 Task: Plan a Masterclass to discuss business partnerships.
Action: Mouse moved to (334, 268)
Screenshot: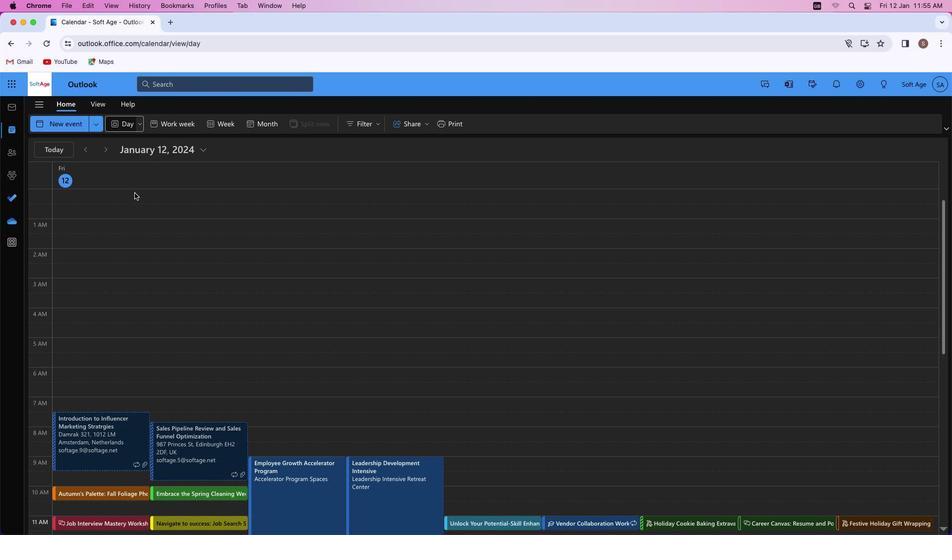 
Action: Mouse pressed left at (334, 268)
Screenshot: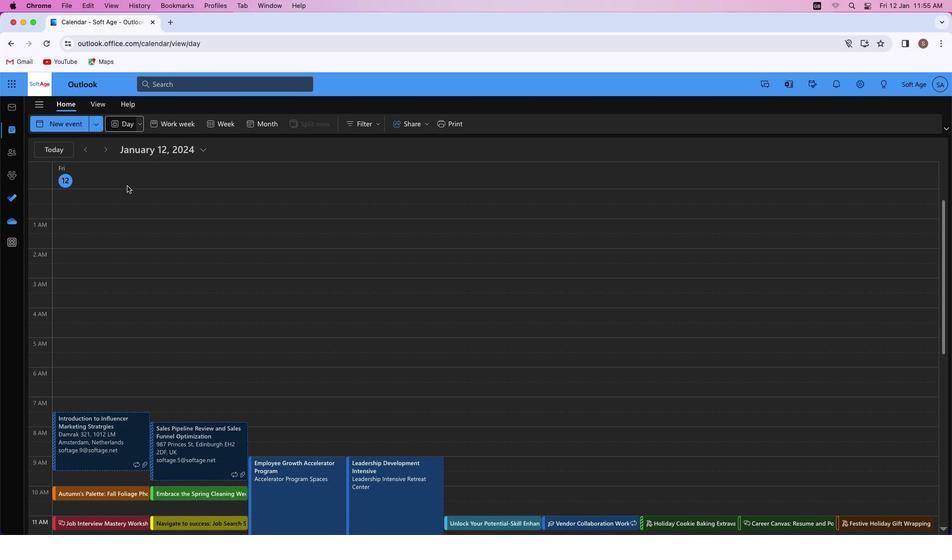 
Action: Mouse moved to (117, 126)
Screenshot: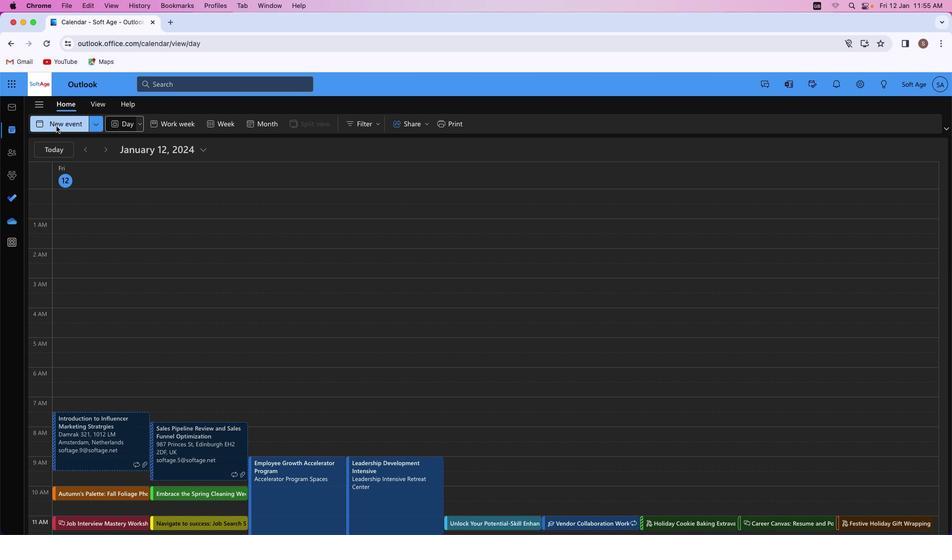 
Action: Mouse pressed left at (117, 126)
Screenshot: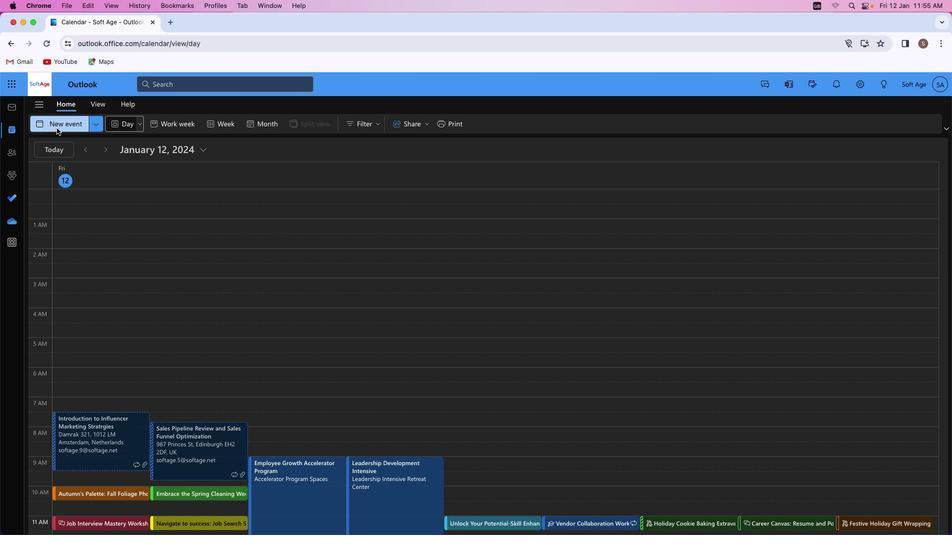 
Action: Mouse moved to (315, 186)
Screenshot: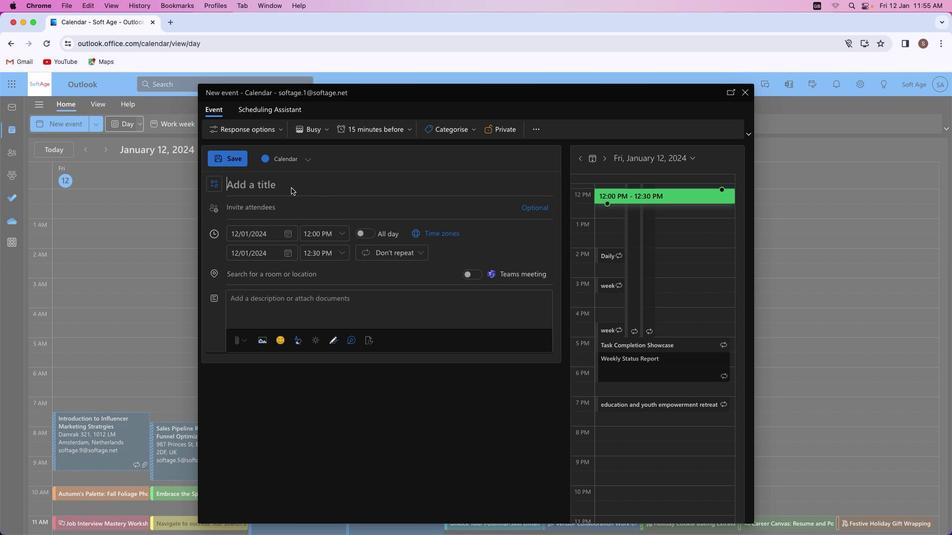 
Action: Mouse pressed left at (315, 186)
Screenshot: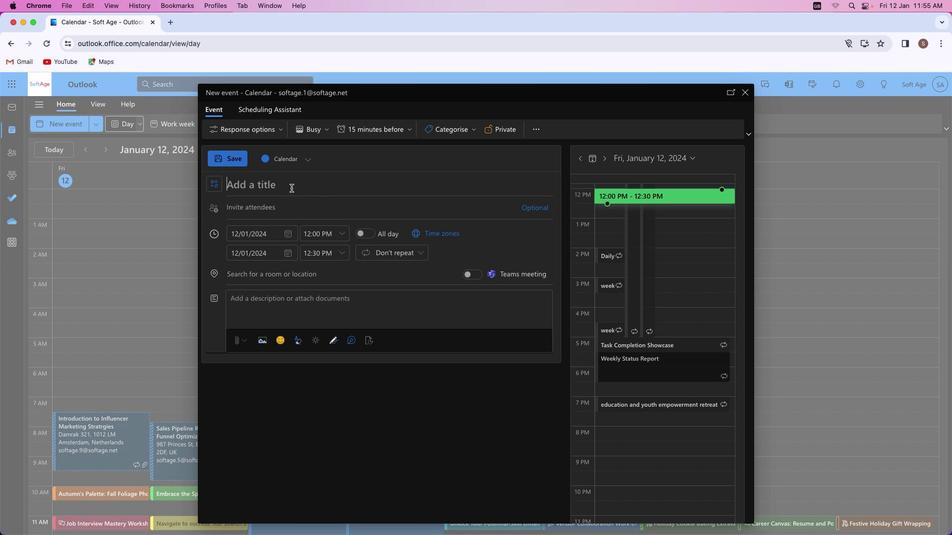 
Action: Key pressed Key.shift_r'N''a''v''i''g''a''t''i''n''g'Key.spaceKey.shift'B''u''s''i''n''e''s''s'Key.spaceKey.shift_r'P''a''r''t''n''e''r''s''j''i''p''s'Key.spaceKey.shift_r'M''a''s''t''e''r''c''l''a''s''s'
Screenshot: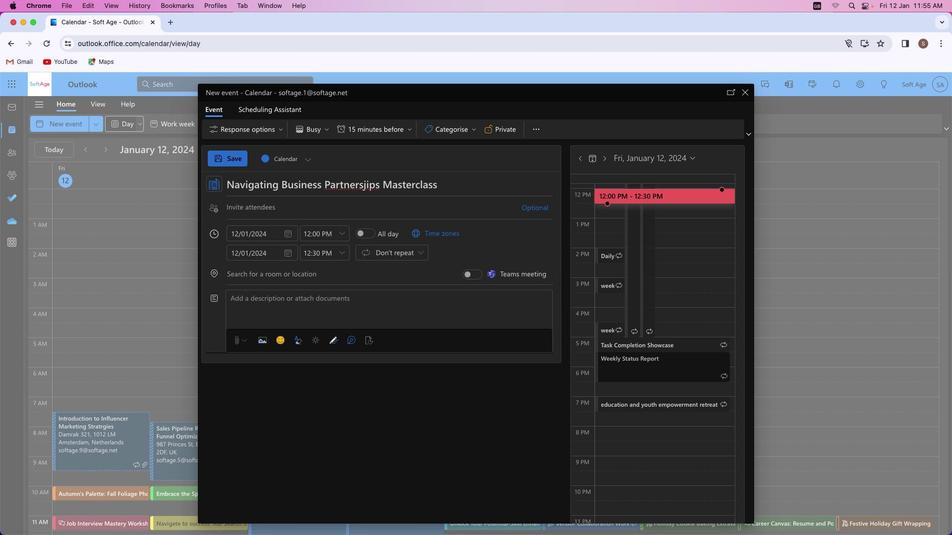 
Action: Mouse moved to (379, 184)
Screenshot: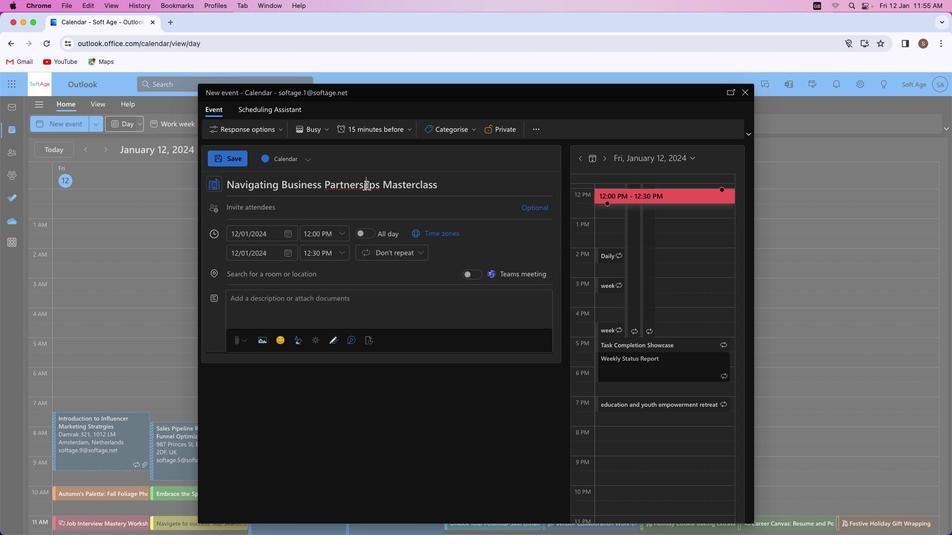 
Action: Mouse pressed left at (379, 184)
Screenshot: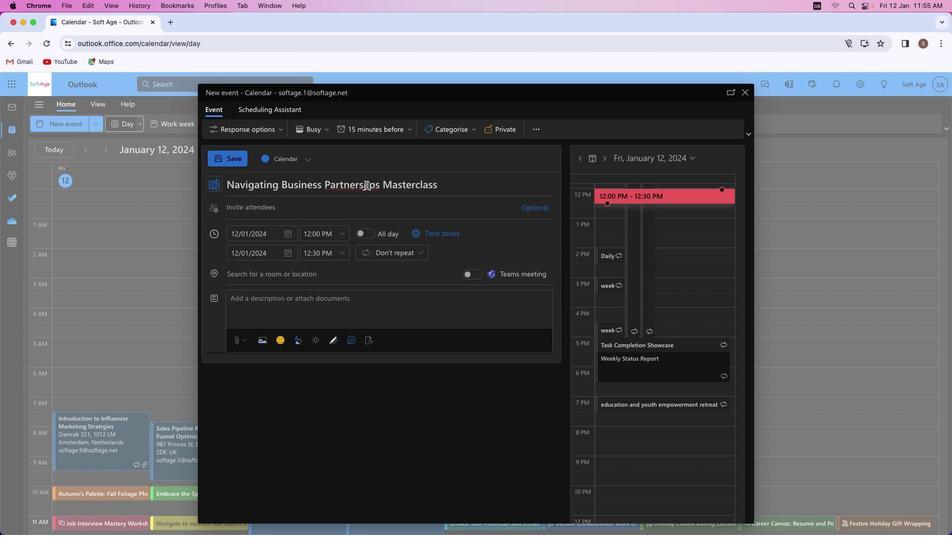 
Action: Key pressed Key.backspace'h'
Screenshot: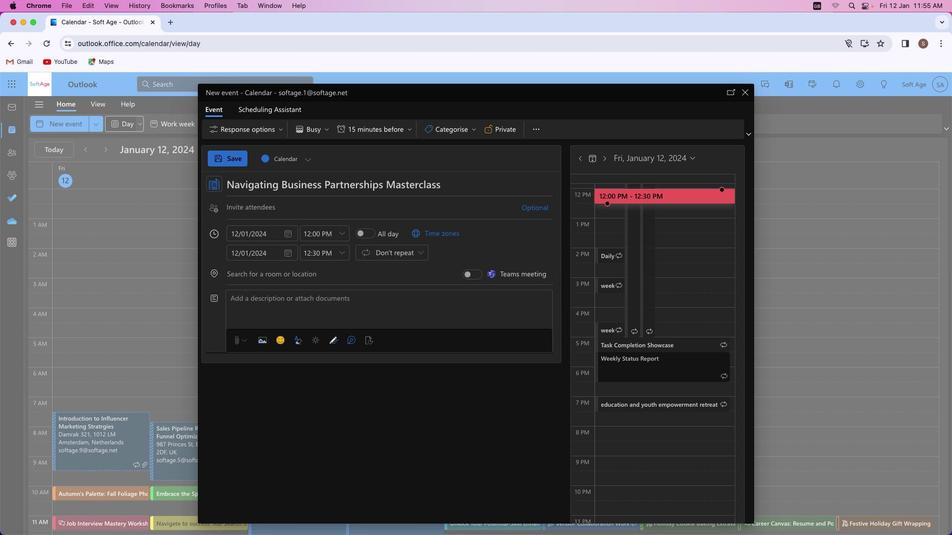 
Action: Mouse moved to (277, 201)
Screenshot: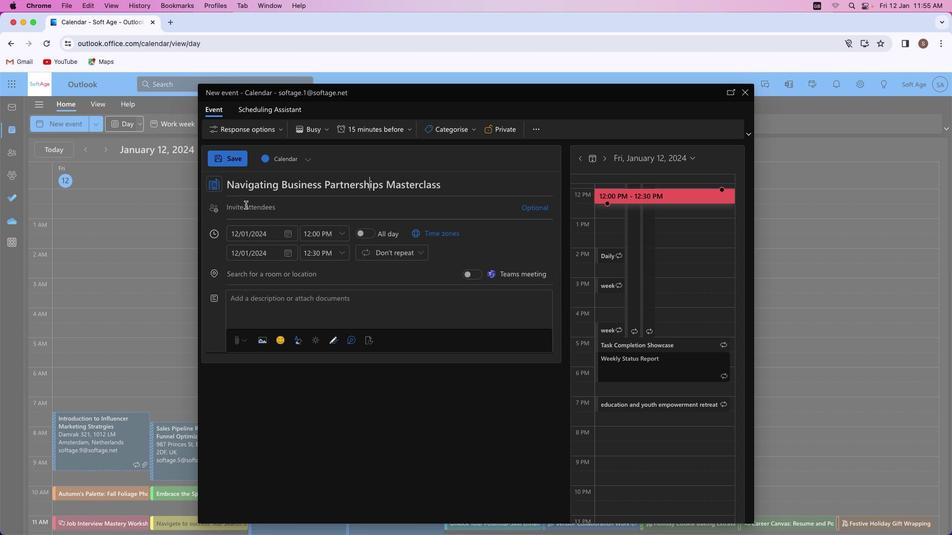
Action: Mouse pressed left at (277, 201)
Screenshot: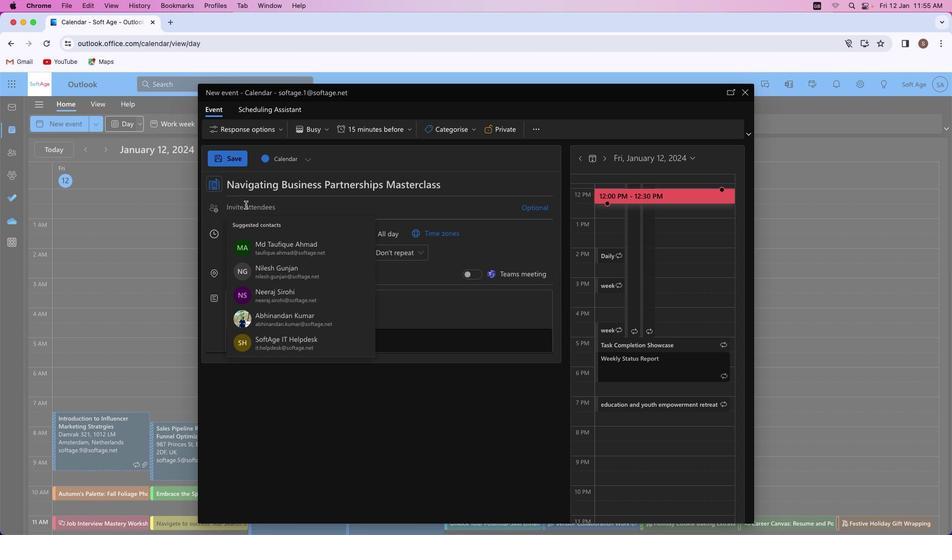 
Action: Key pressed 's''h''i''v''a''m''y''a''d''a''v''4''1'Key.shift'@''o''u''t''l''o''o''k''.''c''o''m'
Screenshot: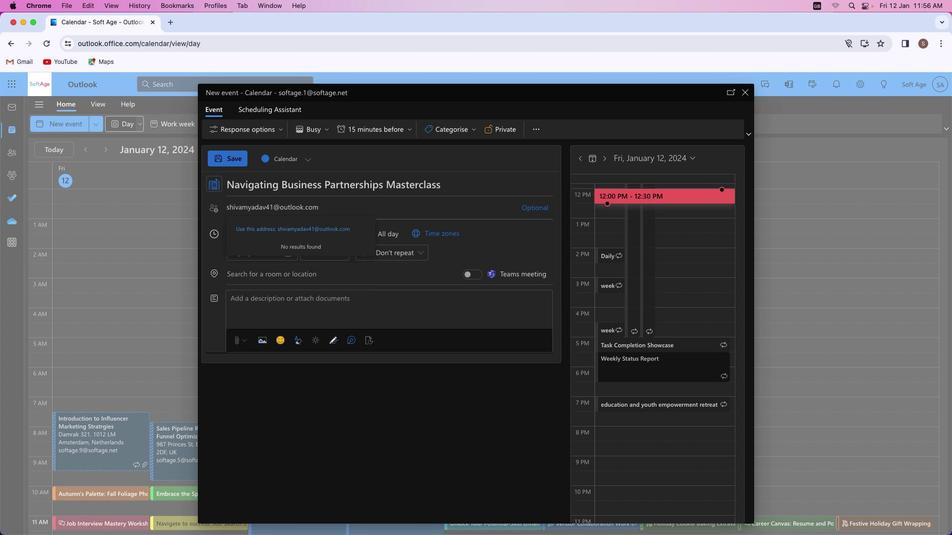 
Action: Mouse moved to (346, 224)
Screenshot: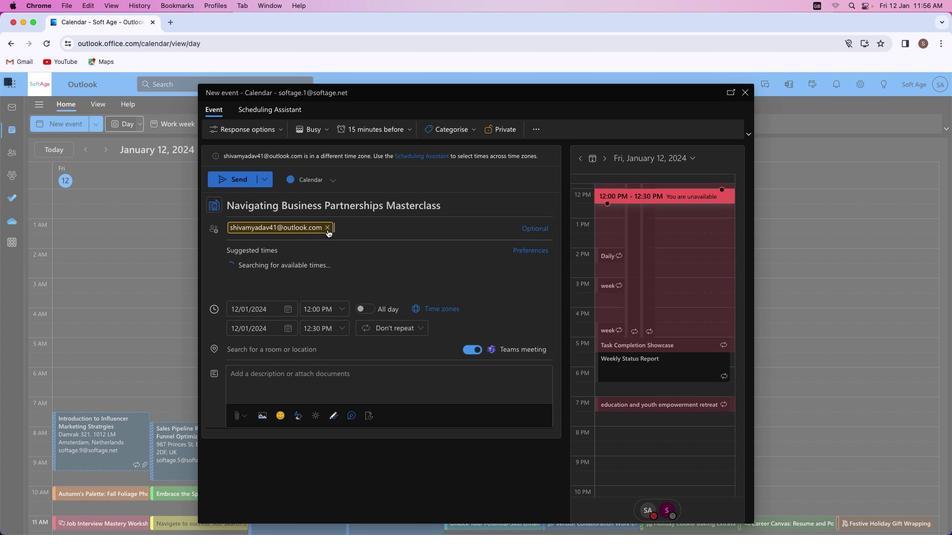 
Action: Mouse pressed left at (346, 224)
Screenshot: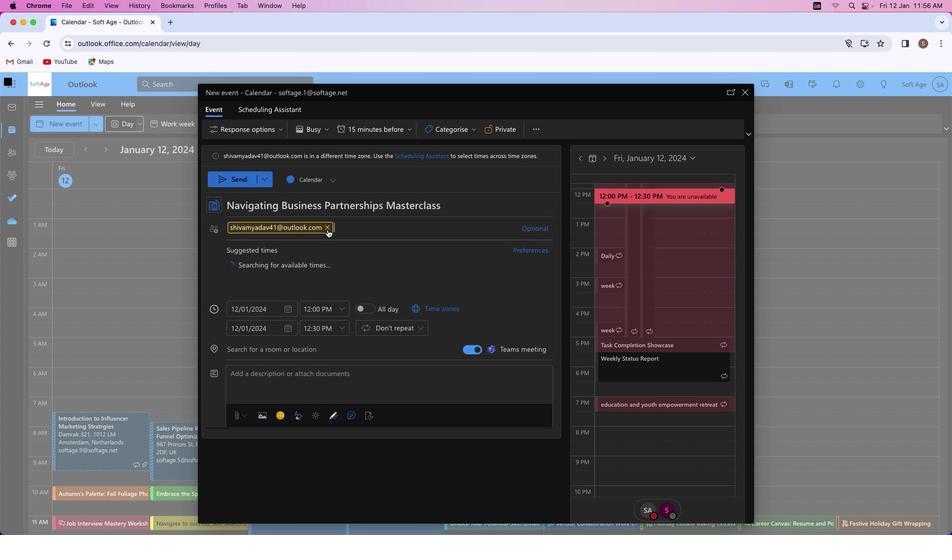 
Action: Key pressed Key.shift'A''k''a''s''h''r''a''j''p''u''t'Key.shift'@''o''u''t''l''o''o''k''.''c''o''m'
Screenshot: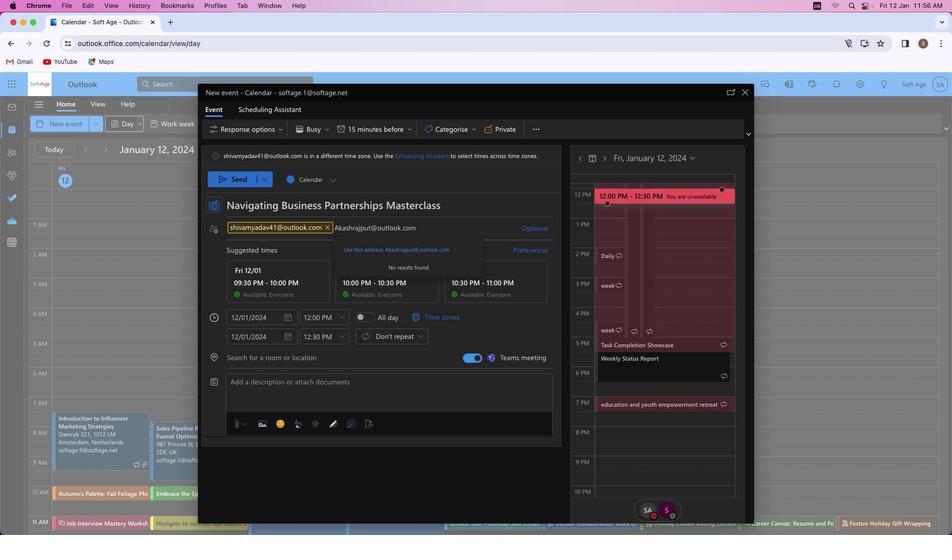 
Action: Mouse moved to (420, 240)
Screenshot: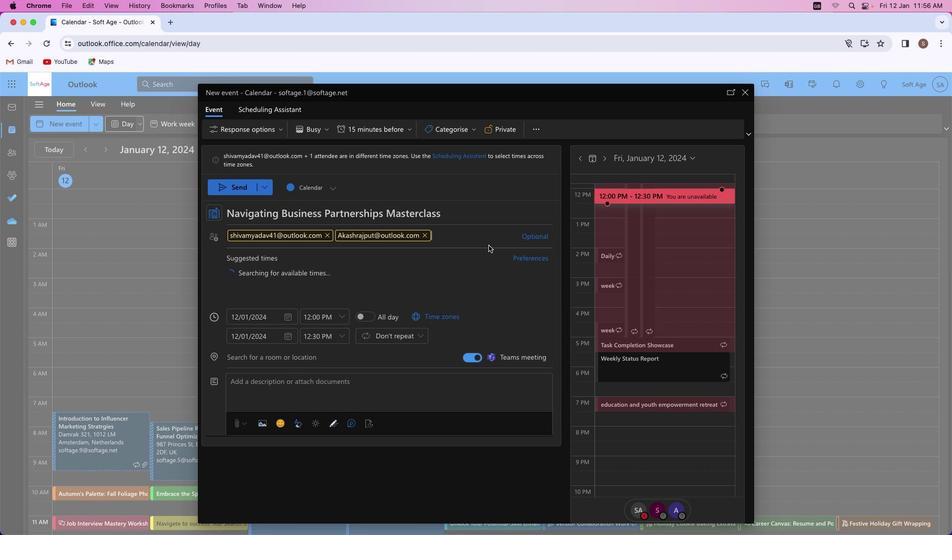 
Action: Mouse pressed left at (420, 240)
Screenshot: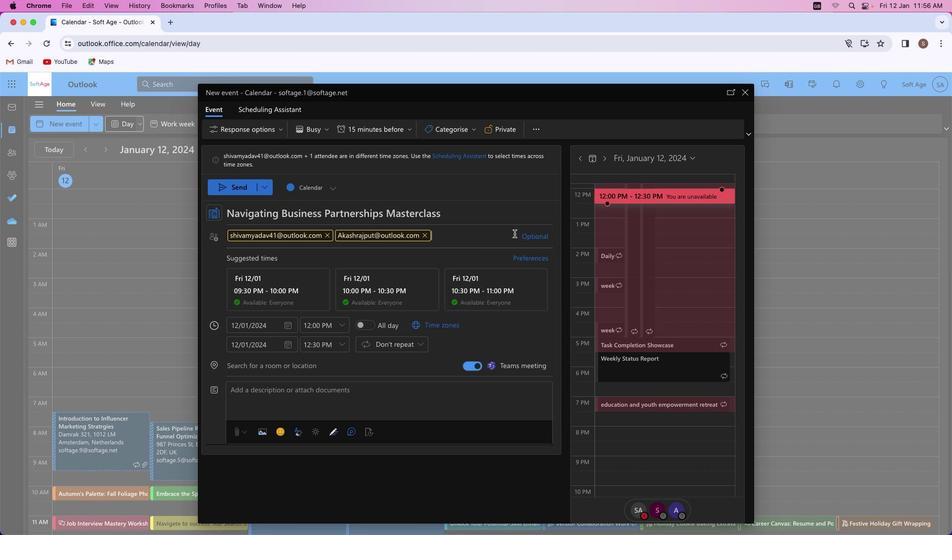 
Action: Mouse moved to (525, 228)
Screenshot: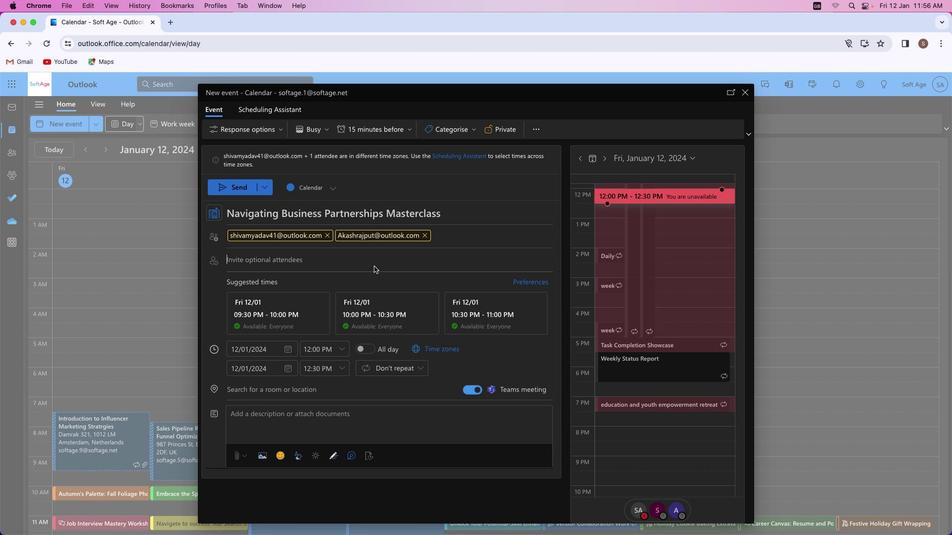 
Action: Mouse pressed left at (525, 228)
Screenshot: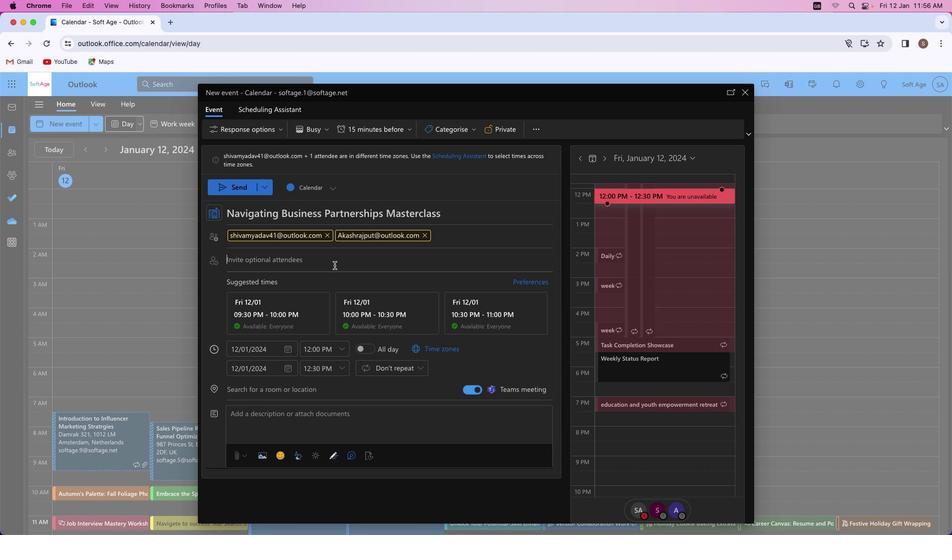 
Action: Mouse moved to (307, 256)
Screenshot: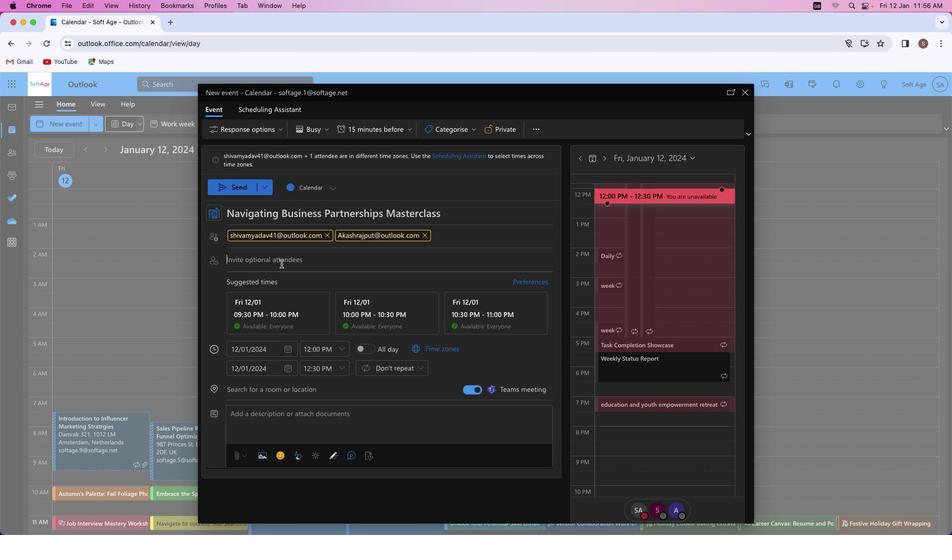 
Action: Key pressed Key.shift_r'M''u''n''e''e''s''h''k''u''m''a''r''9''7''3''2'Key.shift'@''o''u''t''l''o''o''k''.''c''o''m'
Screenshot: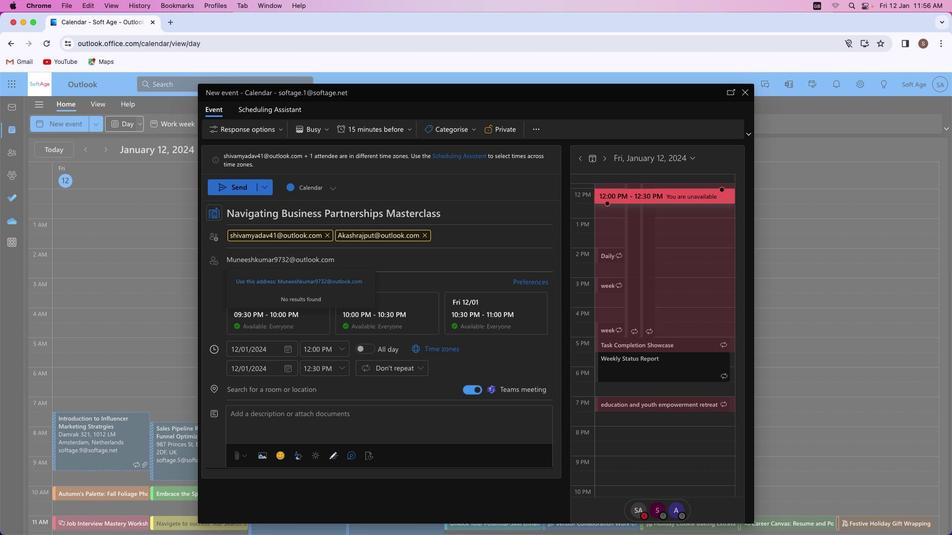 
Action: Mouse moved to (325, 272)
Screenshot: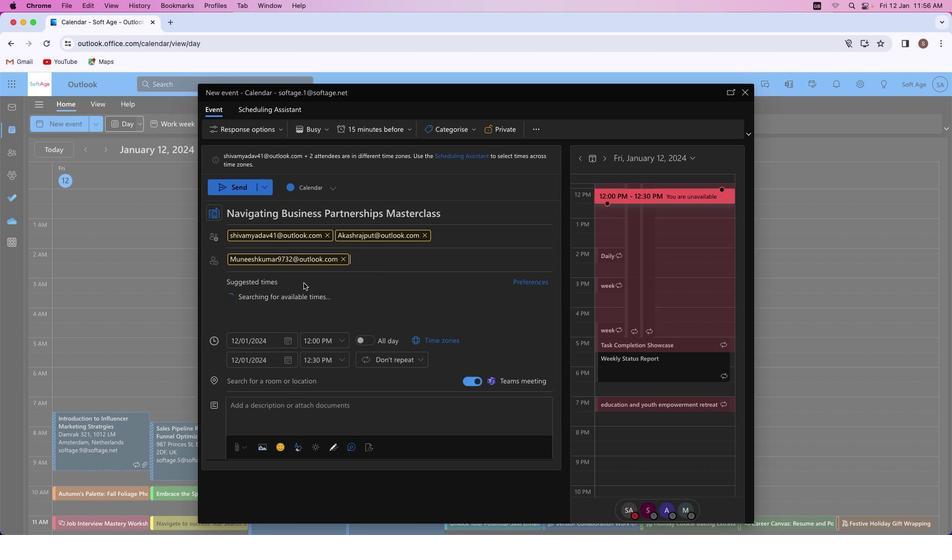 
Action: Mouse pressed left at (325, 272)
Screenshot: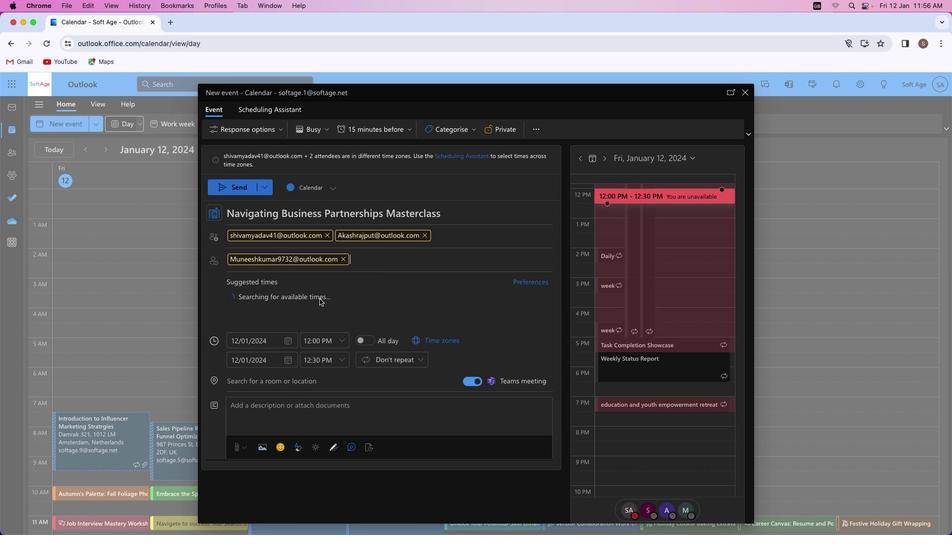 
Action: Mouse moved to (322, 371)
Screenshot: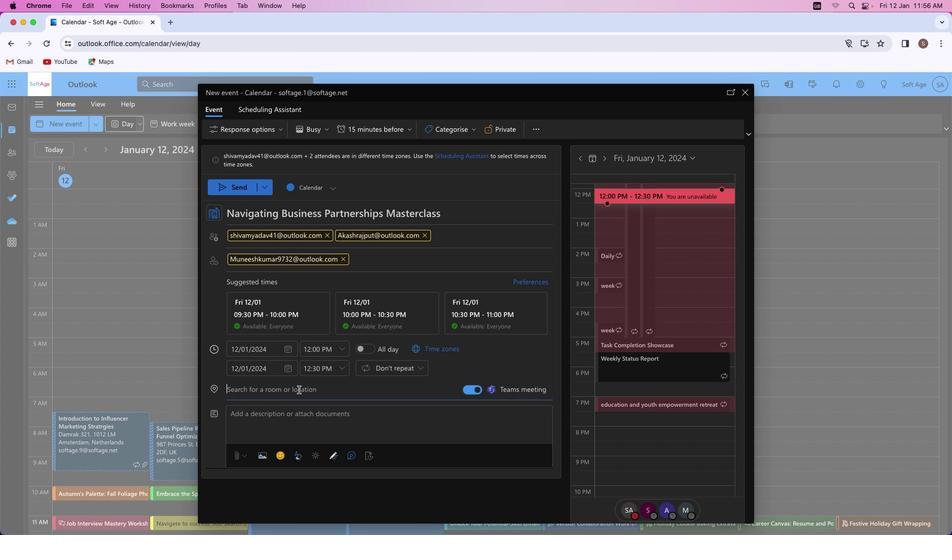
Action: Mouse pressed left at (322, 371)
Screenshot: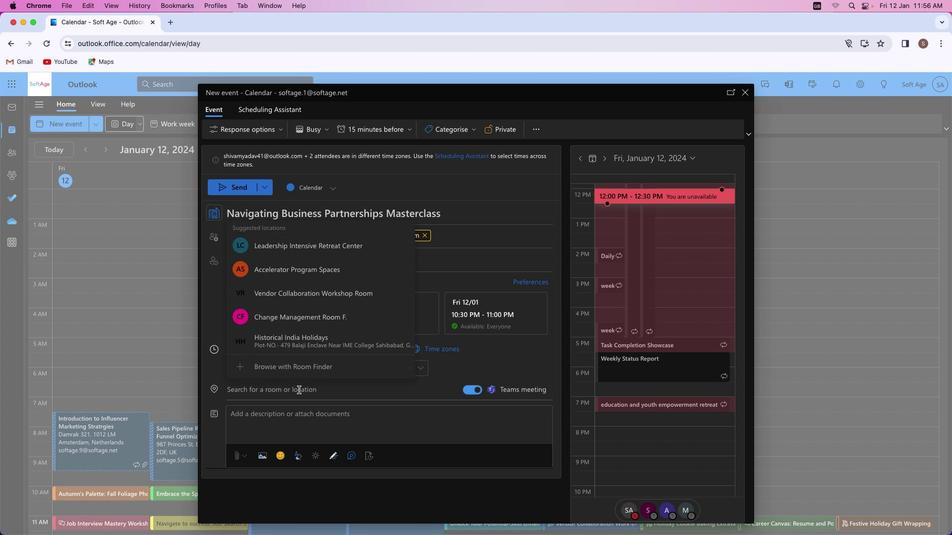
Action: Key pressed Key.shift_r'B''u''s''i''n''e''s'
Screenshot: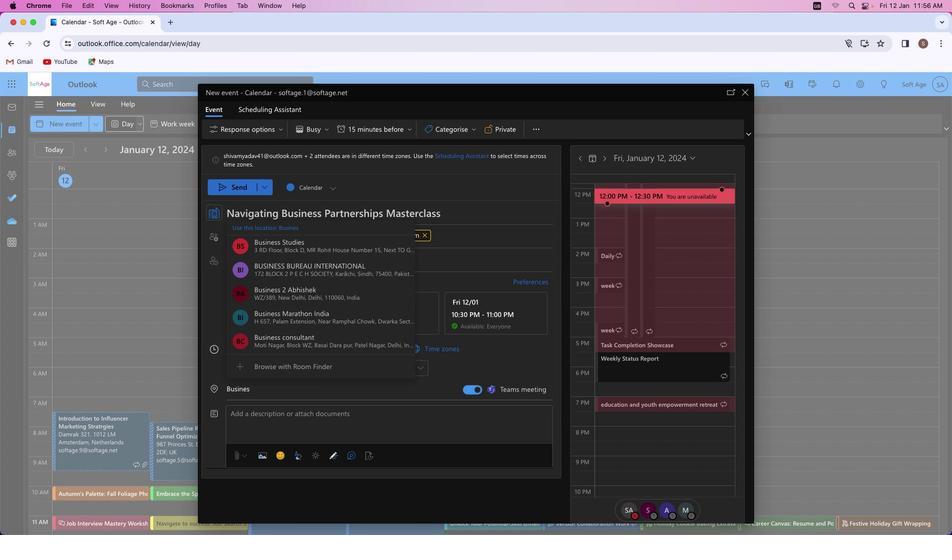 
Action: Mouse moved to (323, 282)
Screenshot: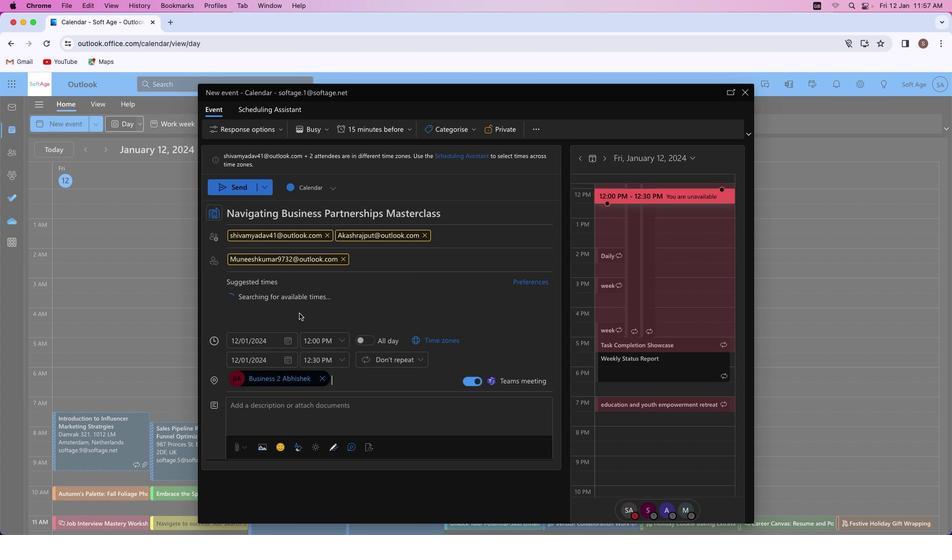 
Action: Mouse pressed left at (323, 282)
Screenshot: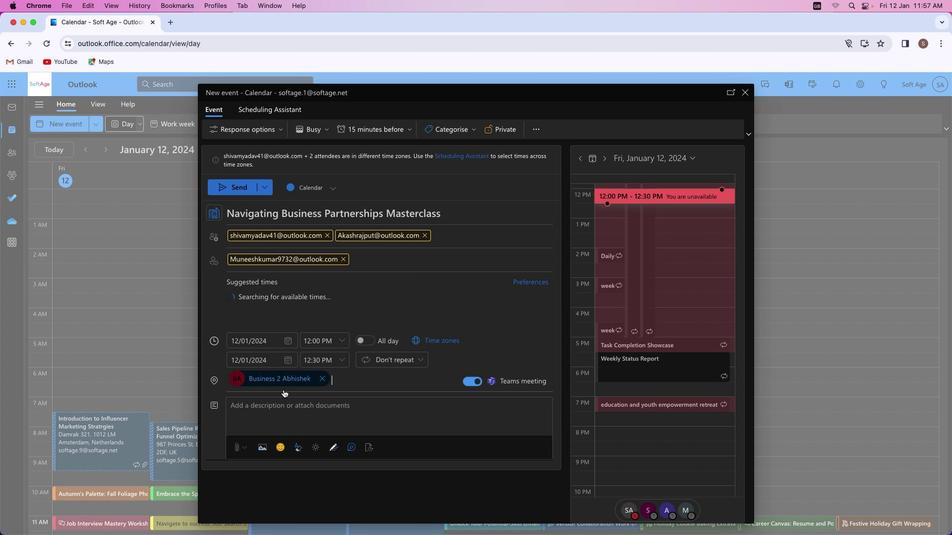 
Action: Mouse moved to (308, 394)
Screenshot: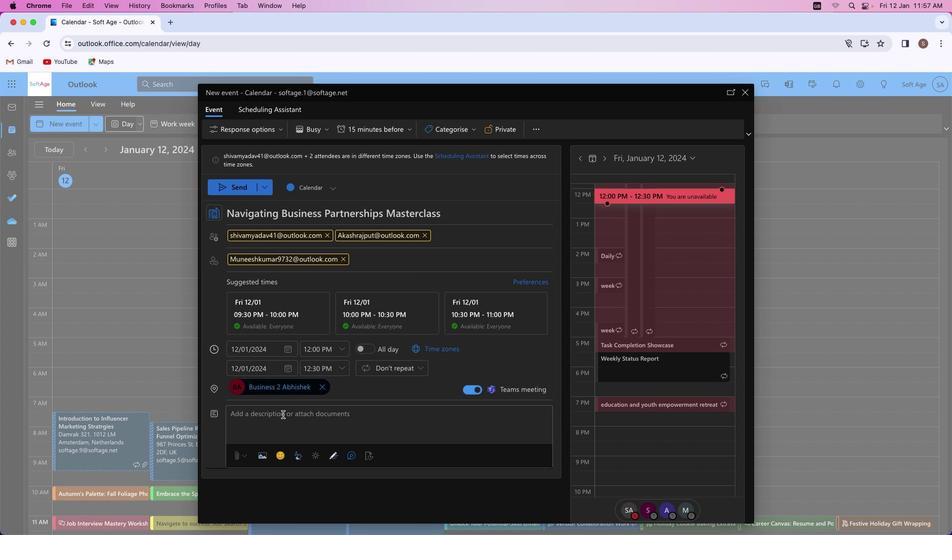 
Action: Mouse pressed left at (308, 394)
Screenshot: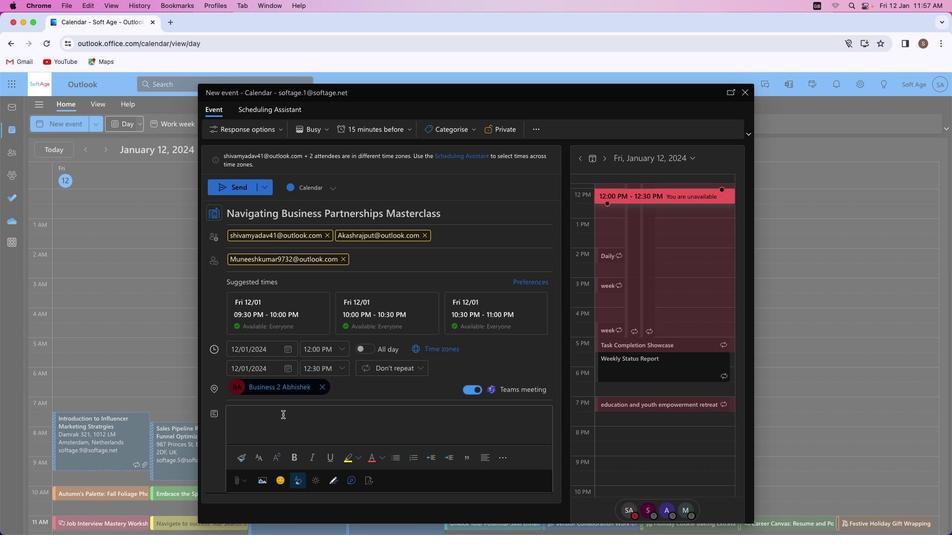 
Action: Key pressed Key.shift_r'U''n''c''o''v''e''r'Key.space't''h''e'Key.space's''e''c''e''r''e''t''s'Key.leftKey.leftKey.leftKey.leftKey.backspaceKey.rightKey.rightKey.rightKey.rightKey.space't''o'Key.space's''u''c''c''e''s''s''f''u''l'Key.space'c''o''l''l''a''b''o''r''a''t''i''o''n''s''.'Key.spaceKey.shift_r'J''o''i''n'Key.space'o''u''r'Key.space'm''a''s''t''e''r''c''l''a''s''s'Key.space'o''n'Key.space'b''u''s''i''n''e''s''s'Key.space'p''a''r''n'Key.left't'Key.right'e''r''s''h''i''p''s'Key.space't''o'Key.space'l''e''a''r''n'Key.space's''t''r''a''t''e''g''i''e''s'','Key.space'n''e''g''o''t''i''a''t''i''o''n'Key.space's''k''i''l''l''s'','Key.space'a''n''d'Key.space'b''e''s''t'Key.space'p''r''a''c''t''i''c''e''s'Key.space'f''o''r'Key.space'f''o''s''t''e''r''i''n''g'Key.space'm''u''t''u''a''l''l''y'Key.space'b''e''n''e''f''i''c''i''a''l'Key.space'a''l''l''i''a''n''c''e''s''.'
Screenshot: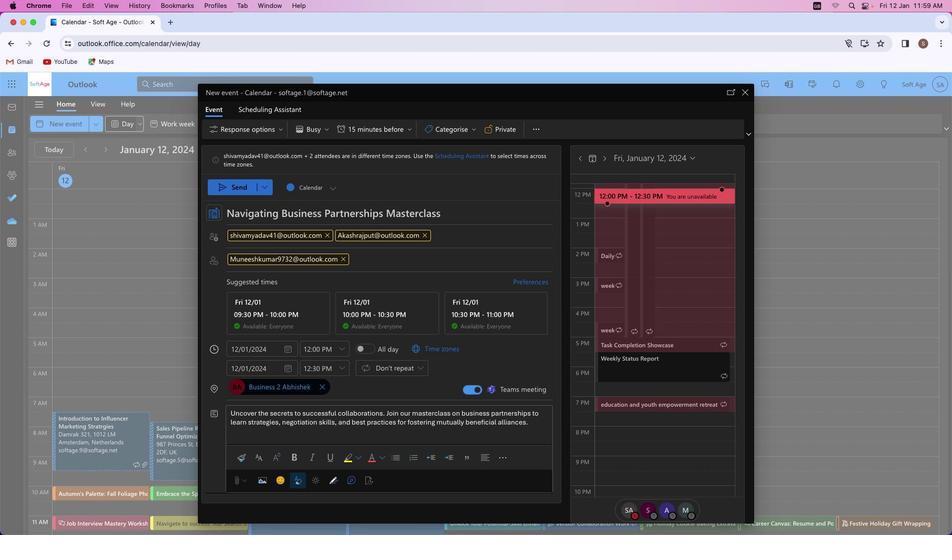 
Action: Mouse moved to (519, 391)
Screenshot: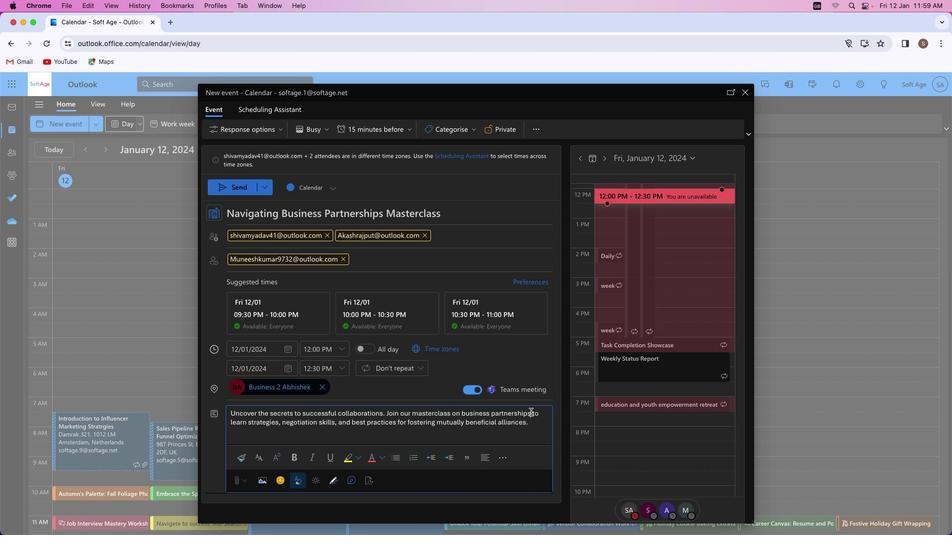
Action: Mouse pressed left at (519, 391)
Screenshot: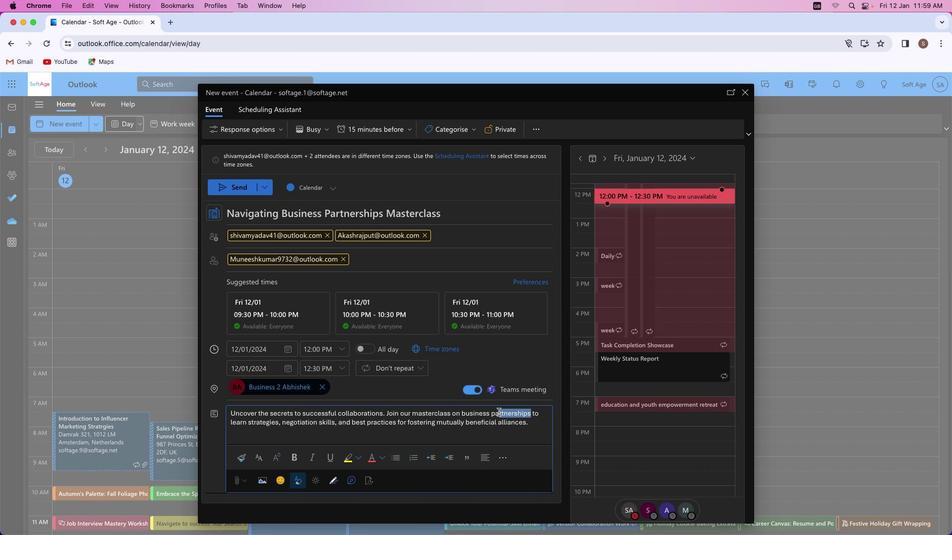 
Action: Mouse moved to (505, 373)
Screenshot: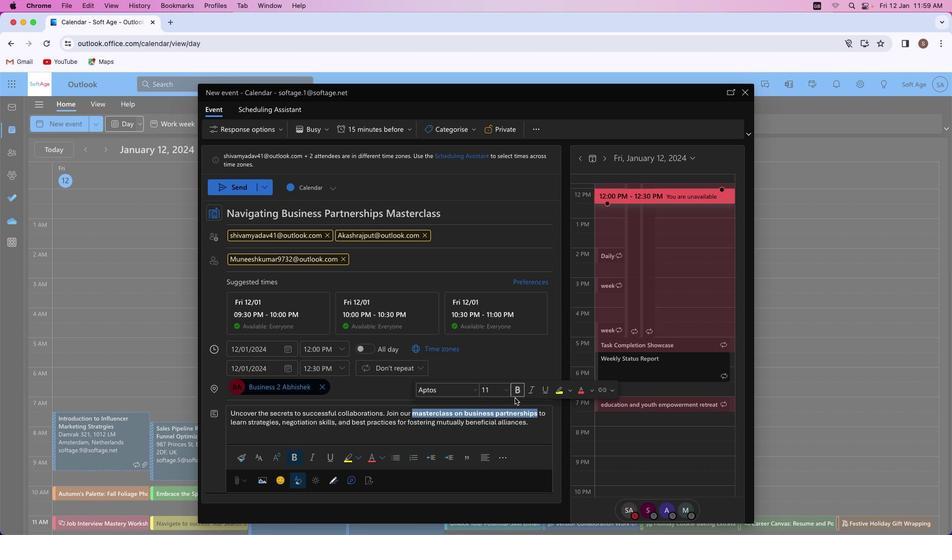 
Action: Mouse pressed left at (505, 373)
Screenshot: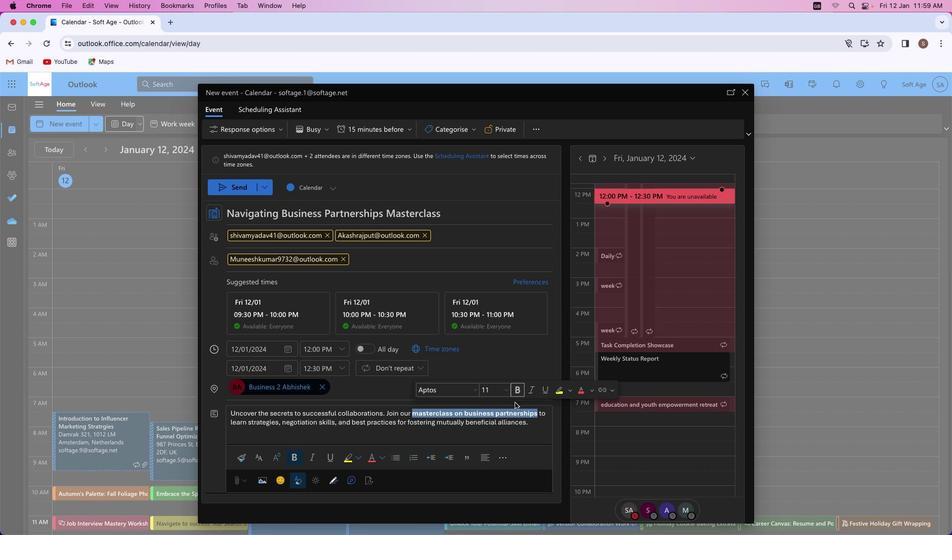 
Action: Mouse moved to (519, 404)
Screenshot: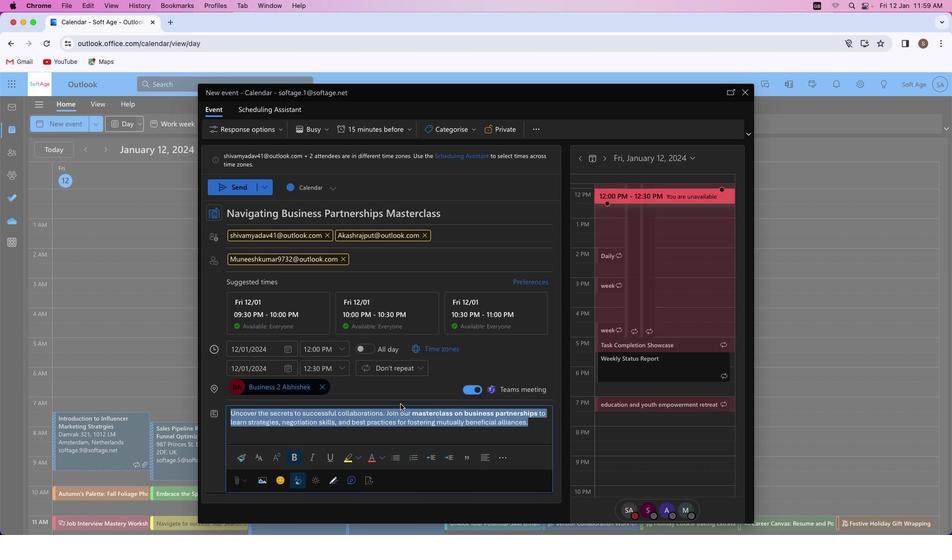 
Action: Mouse pressed left at (519, 404)
Screenshot: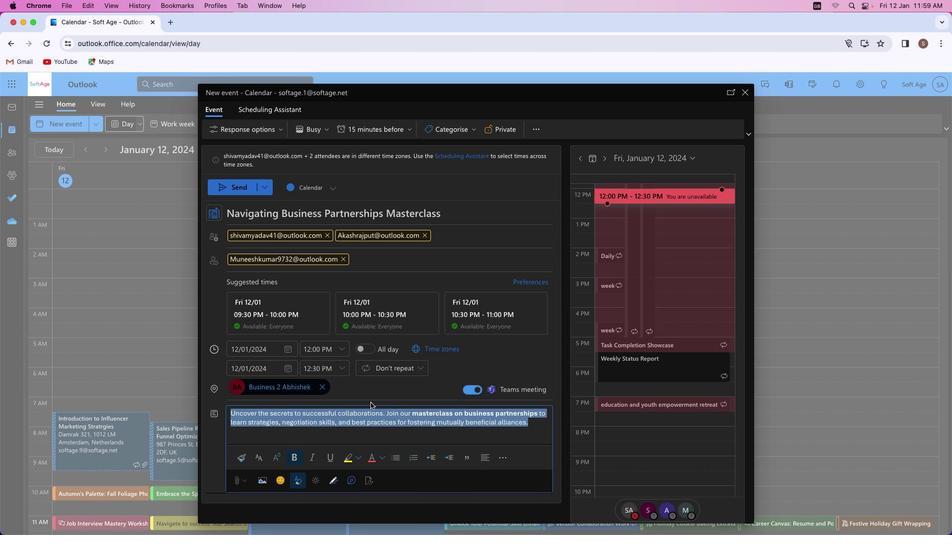 
Action: Mouse moved to (288, 434)
Screenshot: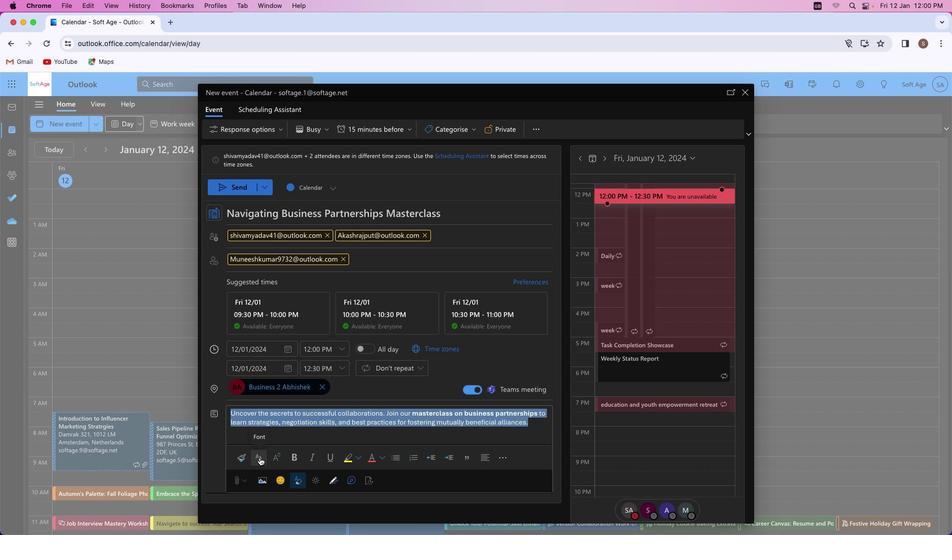 
Action: Mouse pressed left at (288, 434)
Screenshot: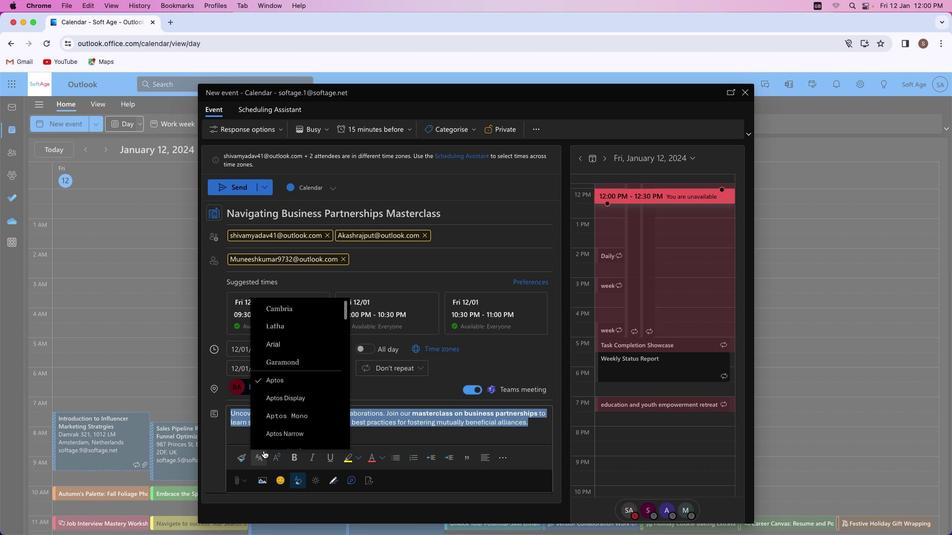 
Action: Mouse moved to (293, 405)
Screenshot: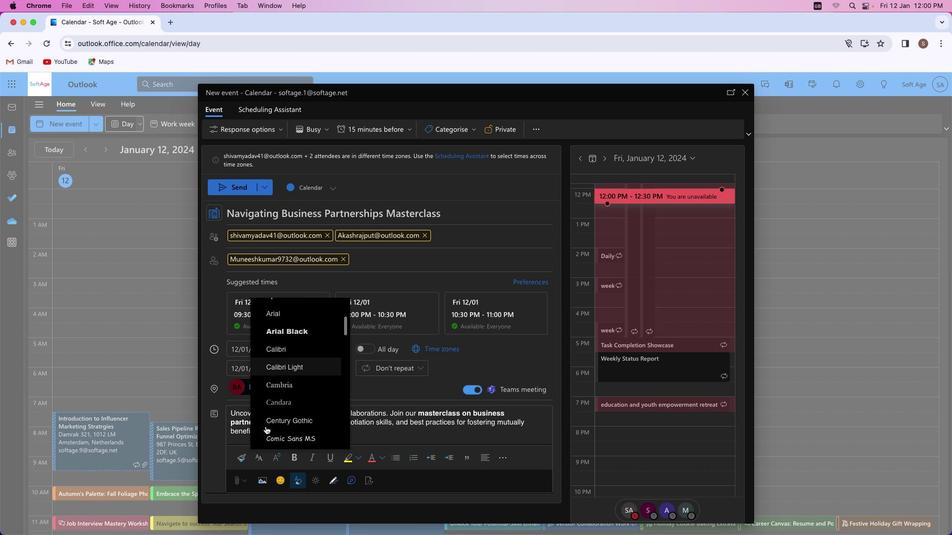 
Action: Mouse scrolled (293, 405) with delta (68, 12)
Screenshot: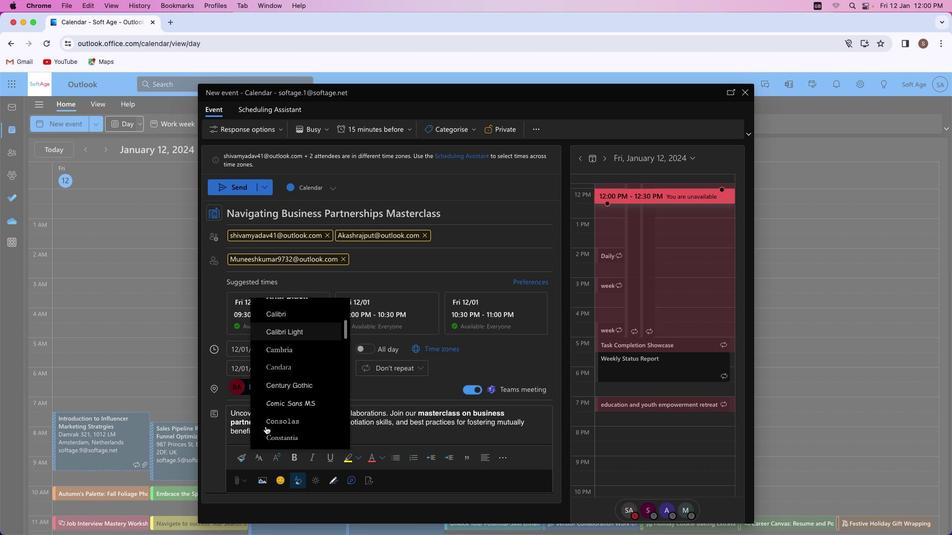 
Action: Mouse scrolled (293, 405) with delta (68, 12)
Screenshot: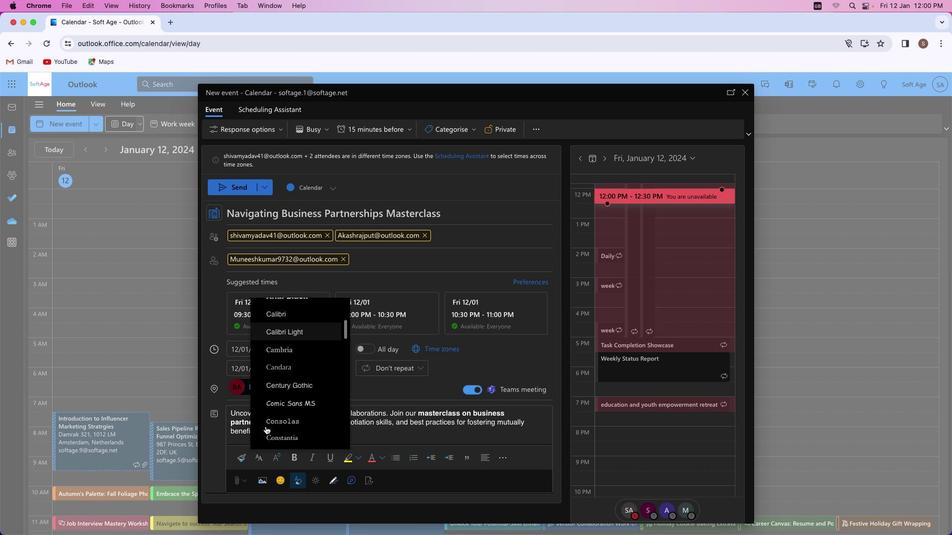 
Action: Mouse scrolled (293, 405) with delta (68, 12)
Screenshot: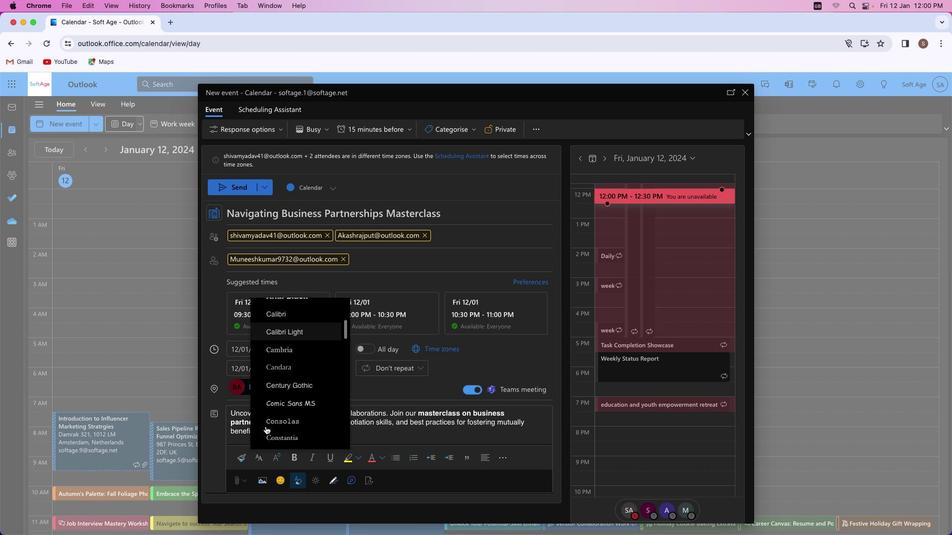 
Action: Mouse scrolled (293, 405) with delta (68, 12)
Screenshot: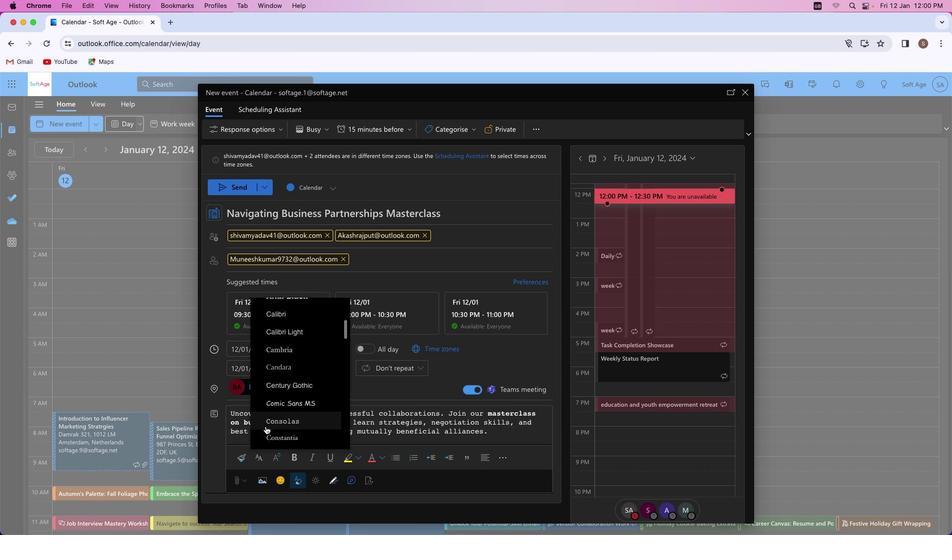 
Action: Mouse scrolled (293, 405) with delta (68, 12)
Screenshot: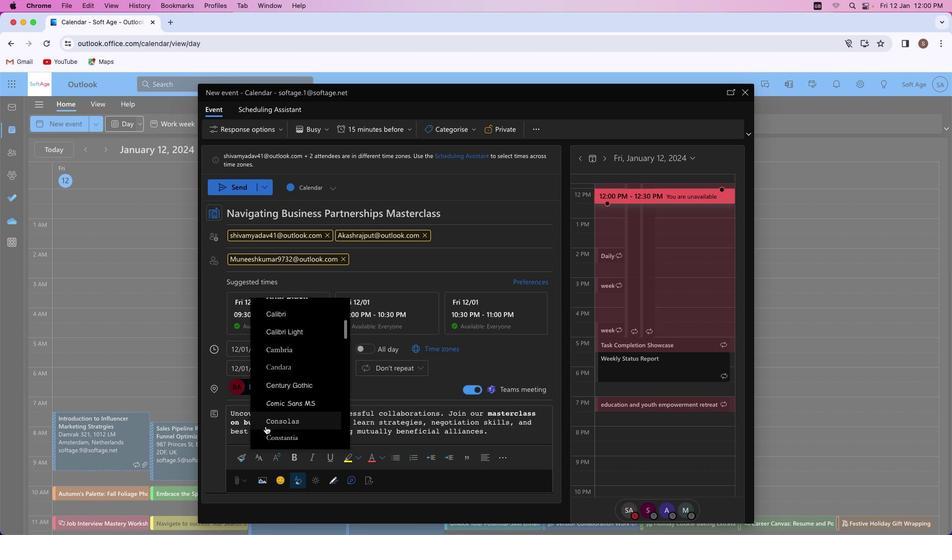 
Action: Mouse scrolled (293, 405) with delta (68, 12)
Screenshot: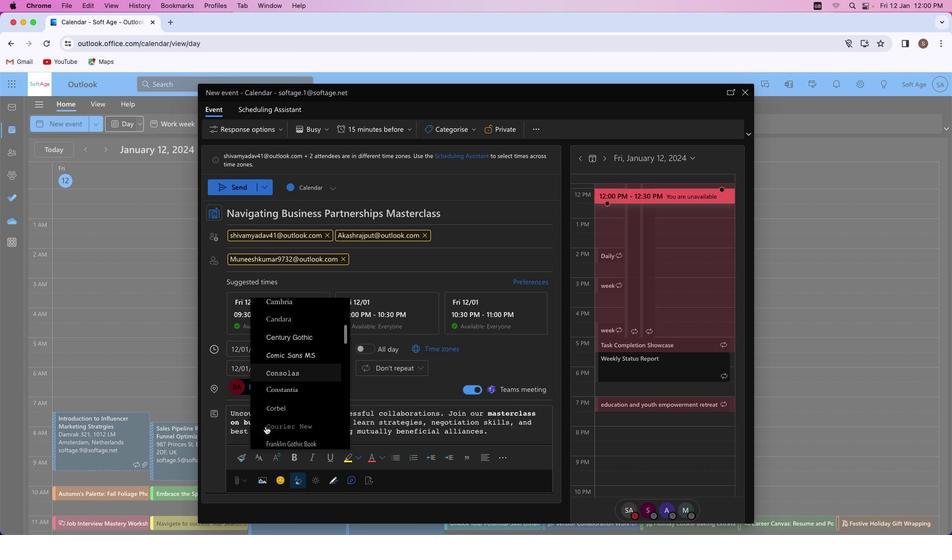
Action: Mouse scrolled (293, 405) with delta (68, 12)
Screenshot: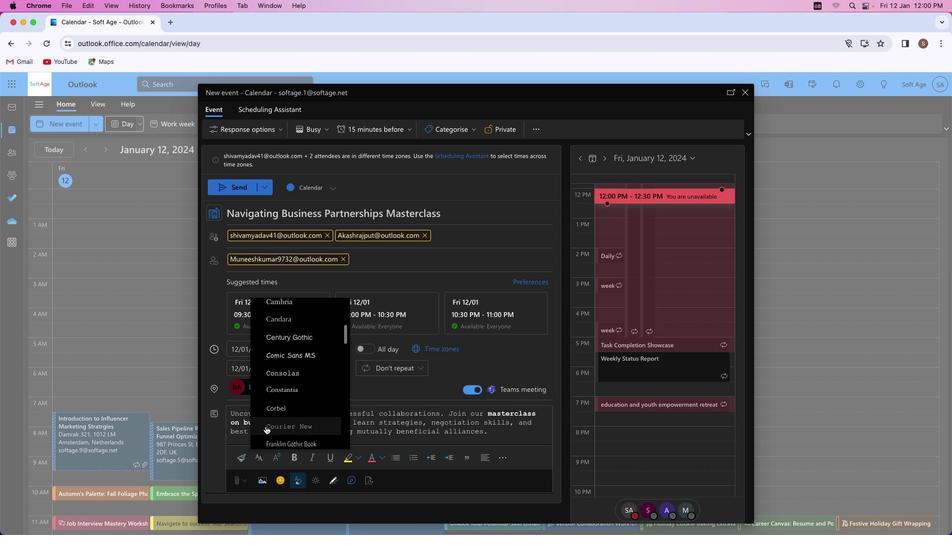 
Action: Mouse scrolled (293, 405) with delta (68, 12)
Screenshot: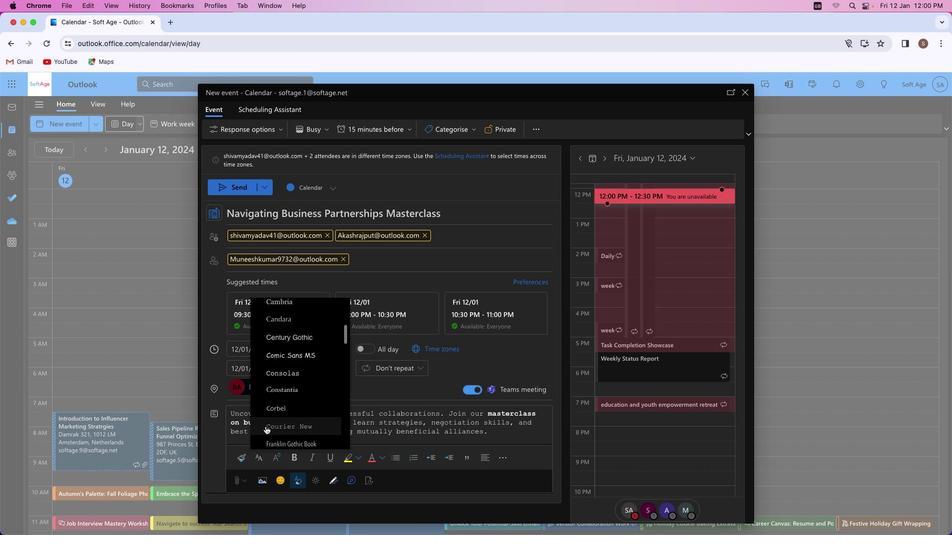 
Action: Mouse scrolled (293, 405) with delta (68, 12)
Screenshot: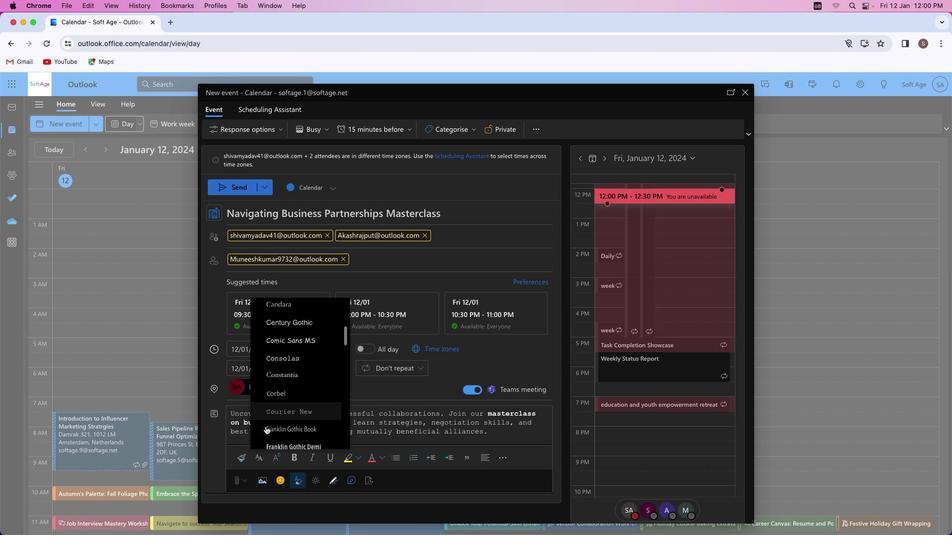 
Action: Mouse scrolled (293, 405) with delta (68, 12)
Screenshot: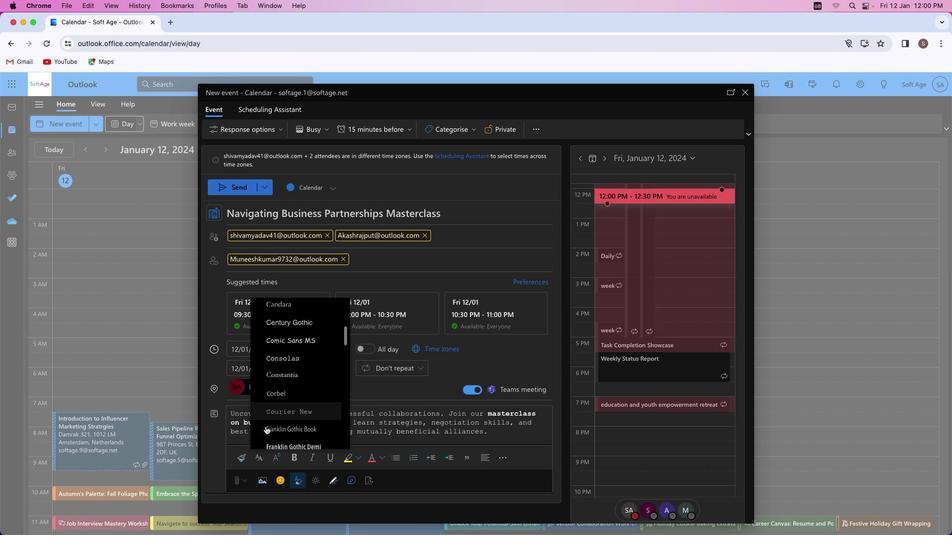 
Action: Mouse scrolled (293, 405) with delta (68, 12)
Screenshot: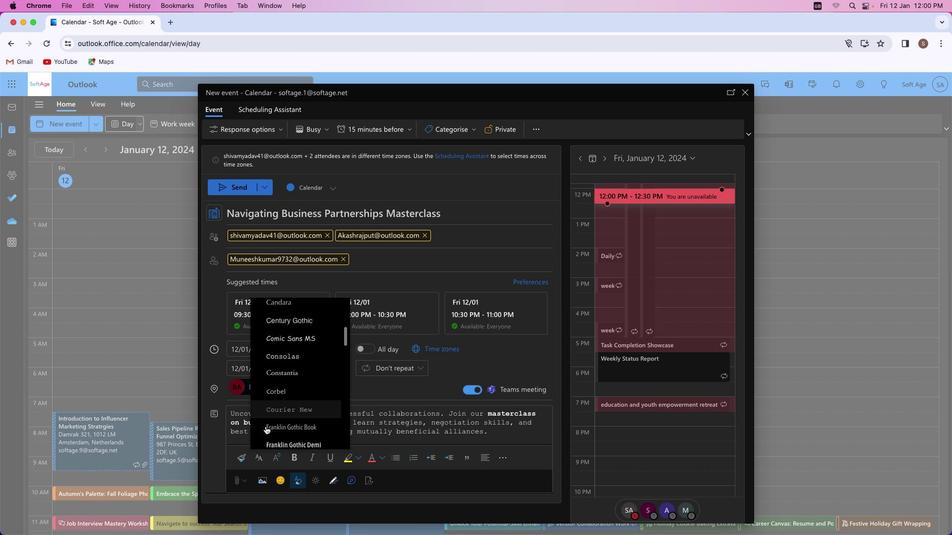 
Action: Mouse scrolled (293, 405) with delta (68, 12)
Screenshot: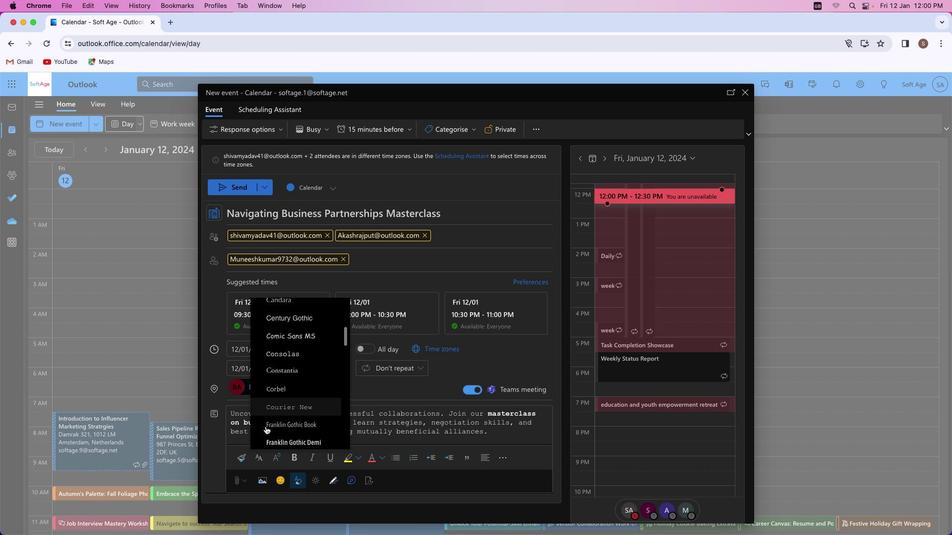 
Action: Mouse scrolled (293, 405) with delta (68, 12)
Screenshot: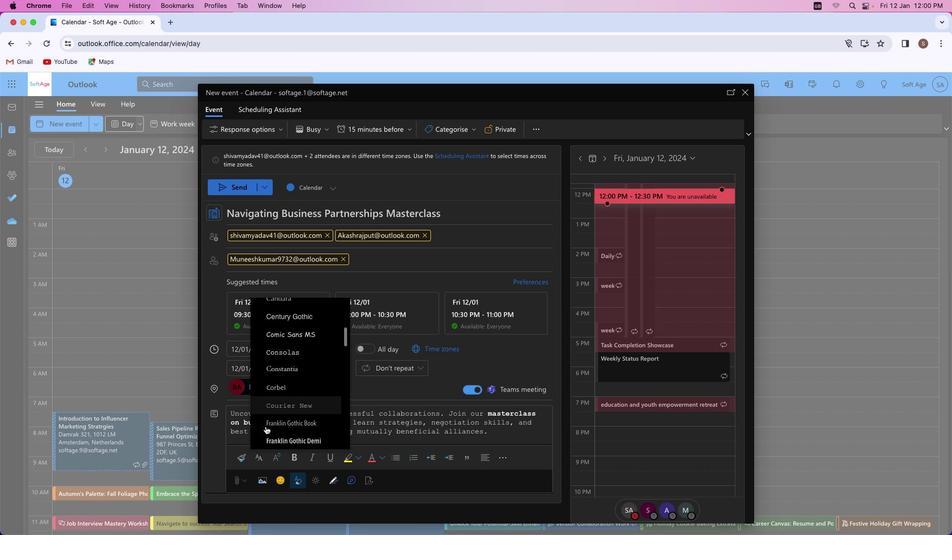 
Action: Mouse scrolled (293, 405) with delta (68, 12)
Screenshot: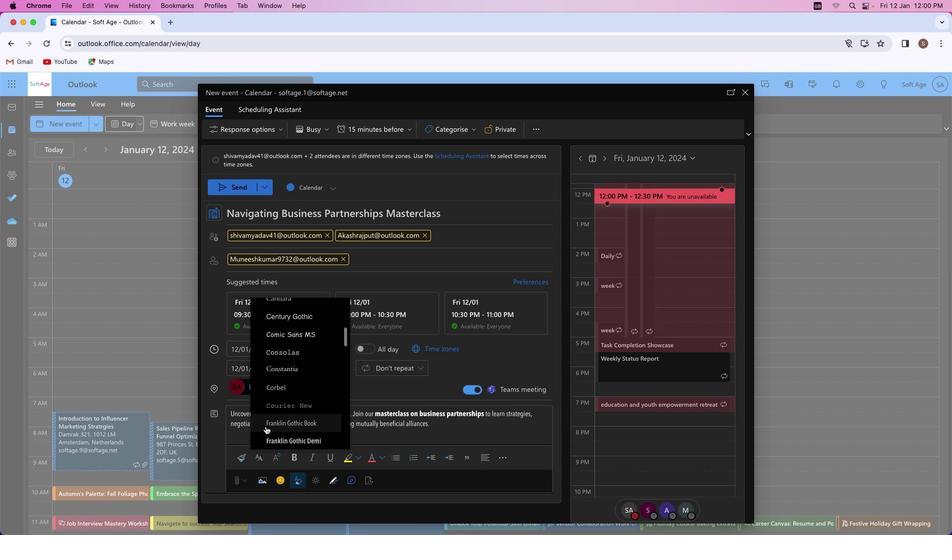 
Action: Mouse scrolled (293, 405) with delta (68, 12)
Screenshot: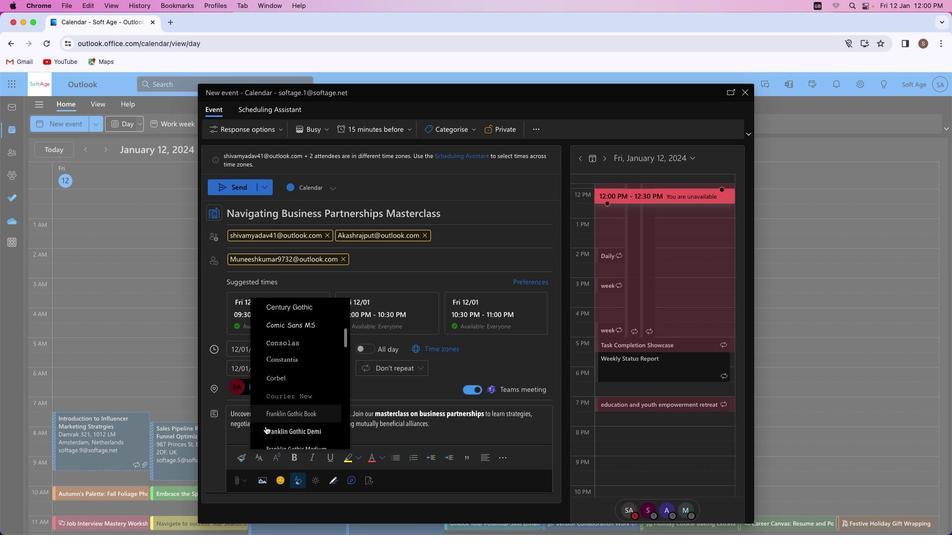 
Action: Mouse scrolled (293, 405) with delta (68, 12)
Screenshot: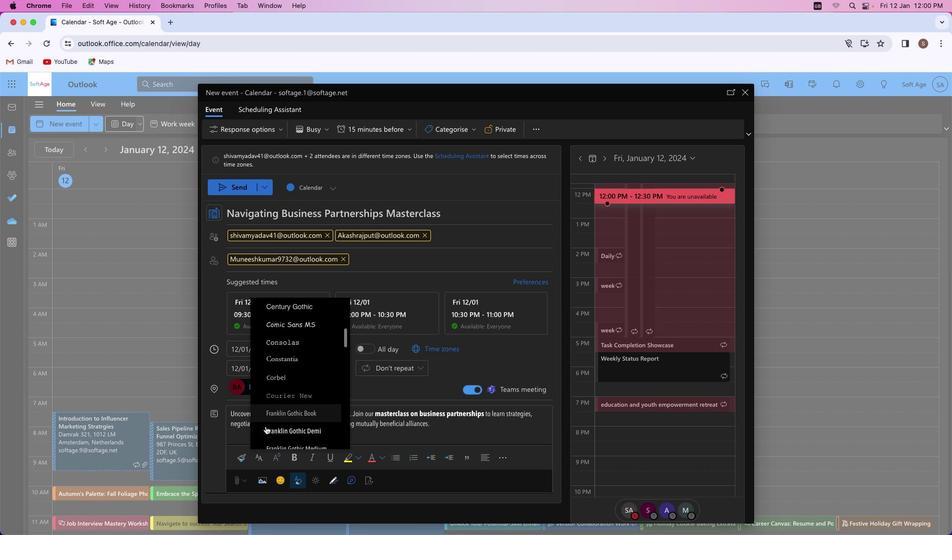 
Action: Mouse scrolled (293, 405) with delta (68, 12)
Screenshot: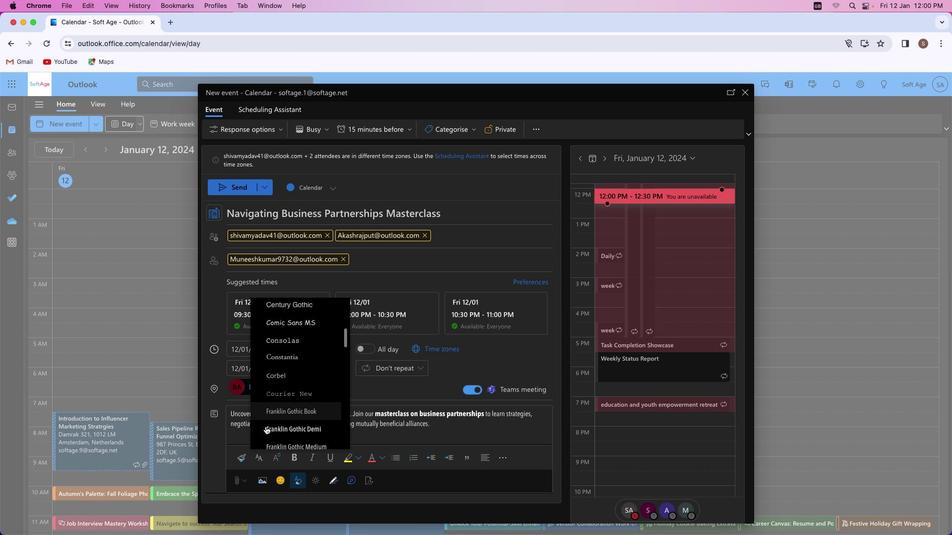 
Action: Mouse scrolled (293, 405) with delta (68, 12)
Screenshot: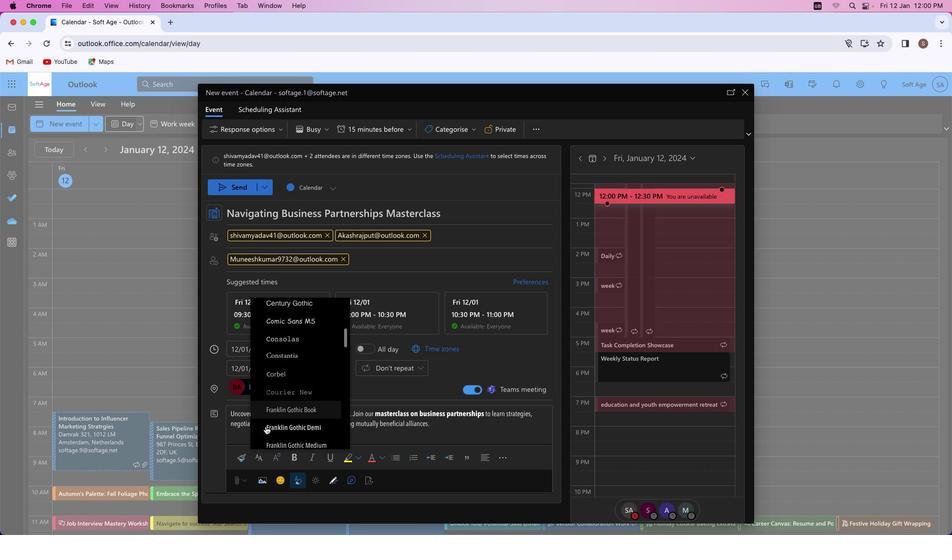 
Action: Mouse scrolled (293, 405) with delta (68, 12)
Screenshot: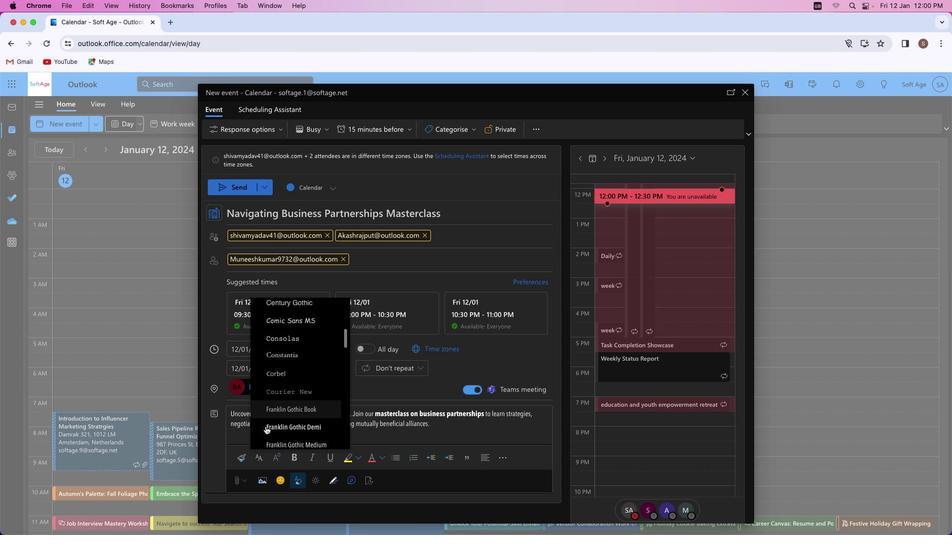 
Action: Mouse scrolled (293, 405) with delta (68, 12)
Screenshot: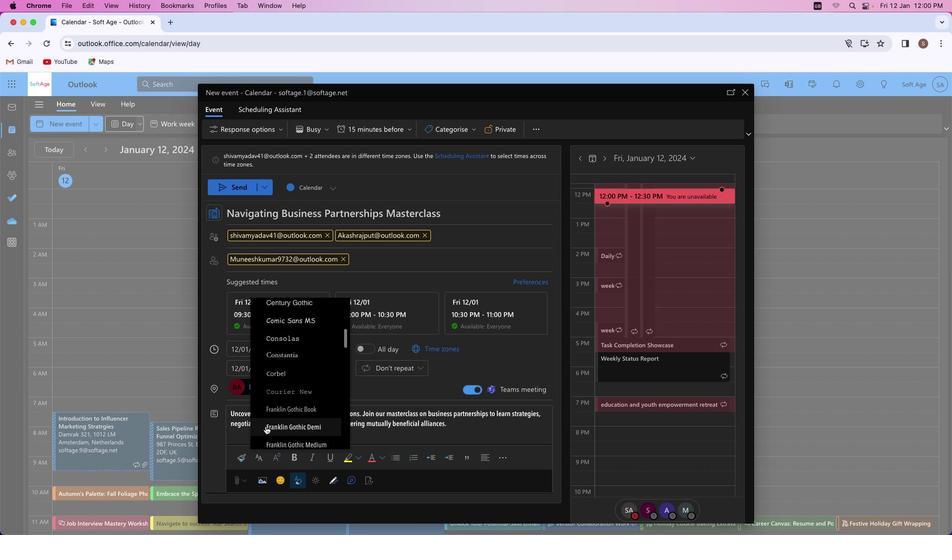 
Action: Mouse scrolled (293, 405) with delta (68, 12)
Screenshot: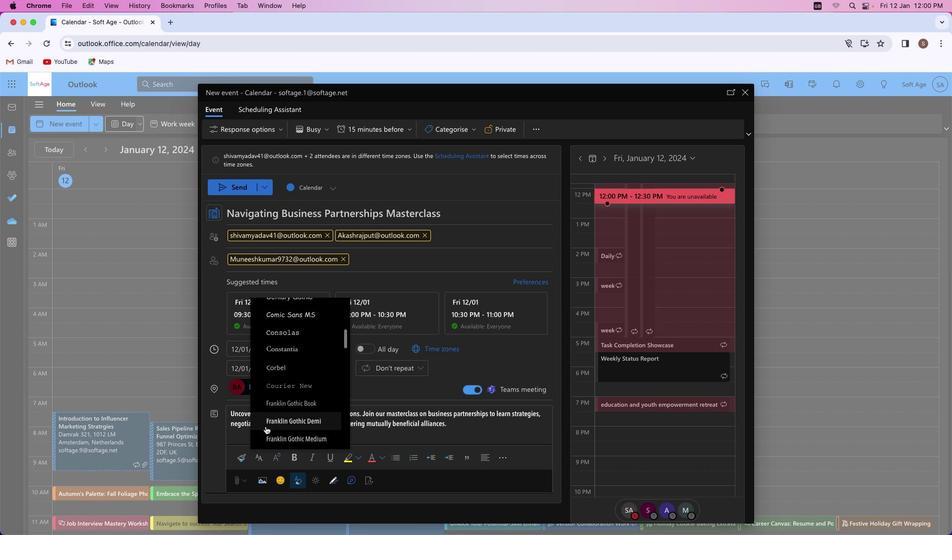 
Action: Mouse scrolled (293, 405) with delta (68, 12)
Screenshot: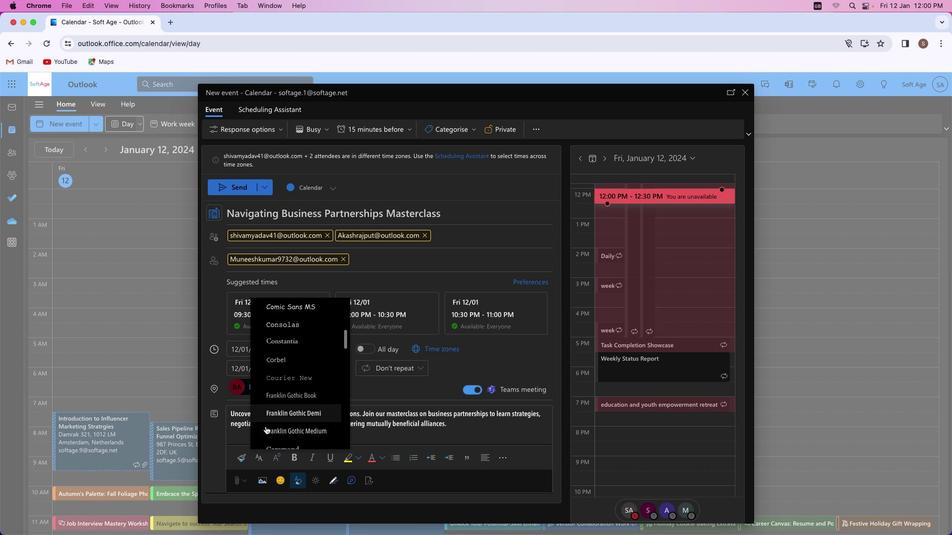 
Action: Mouse scrolled (293, 405) with delta (68, 12)
Screenshot: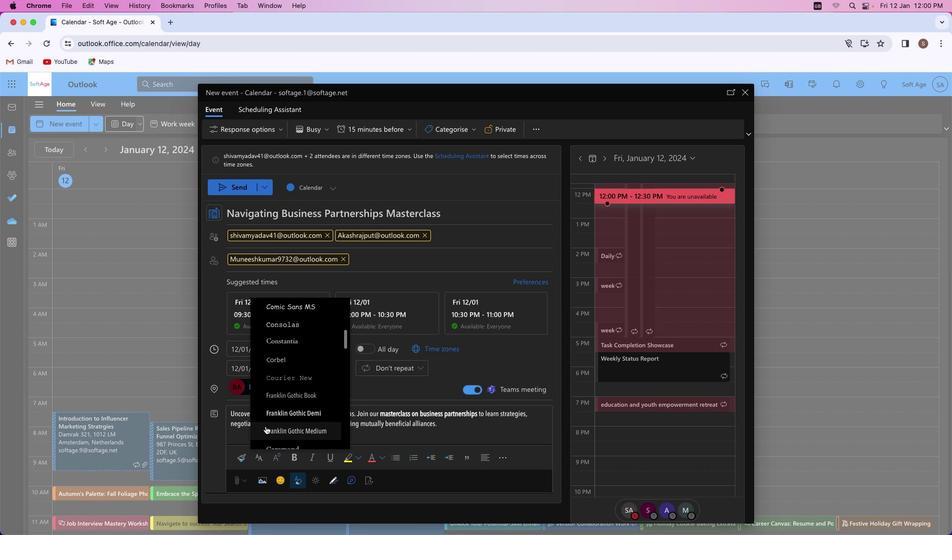 
Action: Mouse scrolled (293, 405) with delta (68, 12)
Screenshot: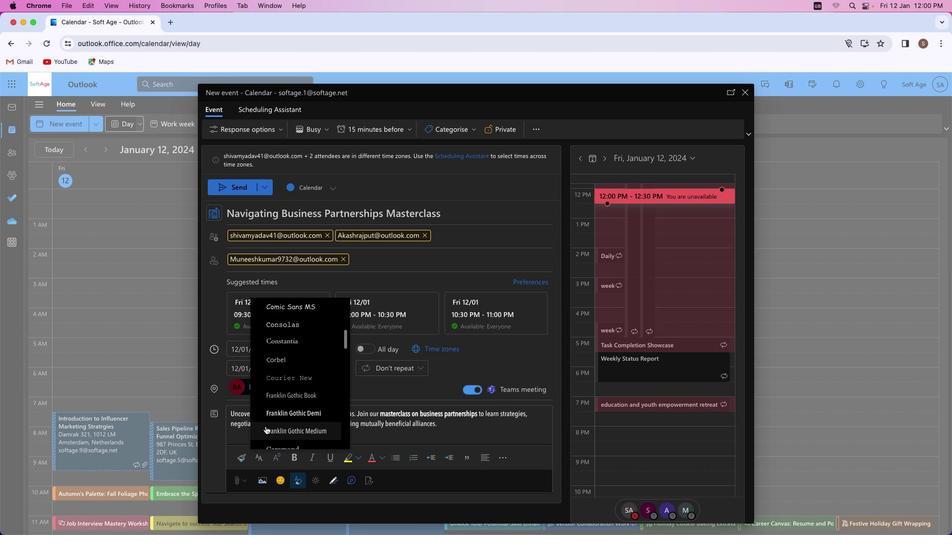 
Action: Mouse scrolled (293, 405) with delta (68, 12)
Screenshot: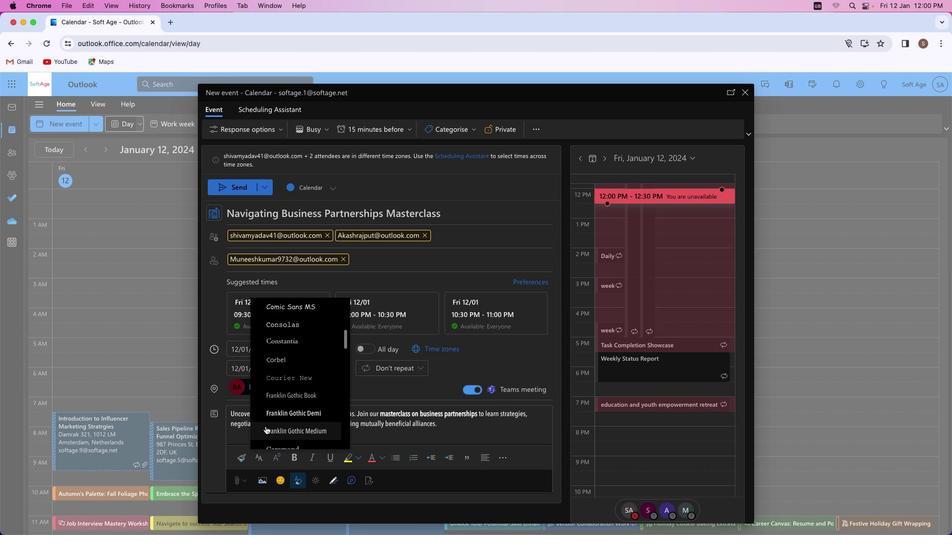 
Action: Mouse moved to (293, 405)
Screenshot: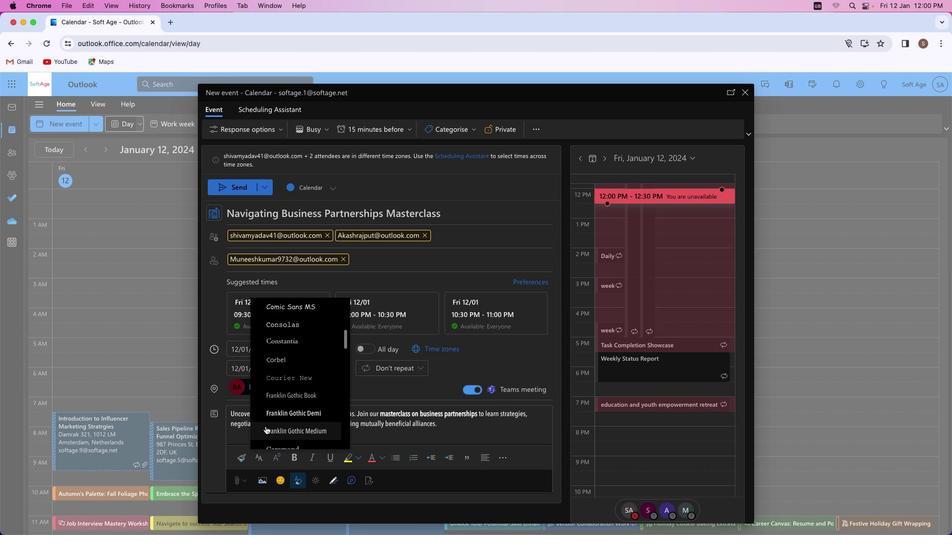 
Action: Mouse scrolled (293, 405) with delta (68, 12)
Screenshot: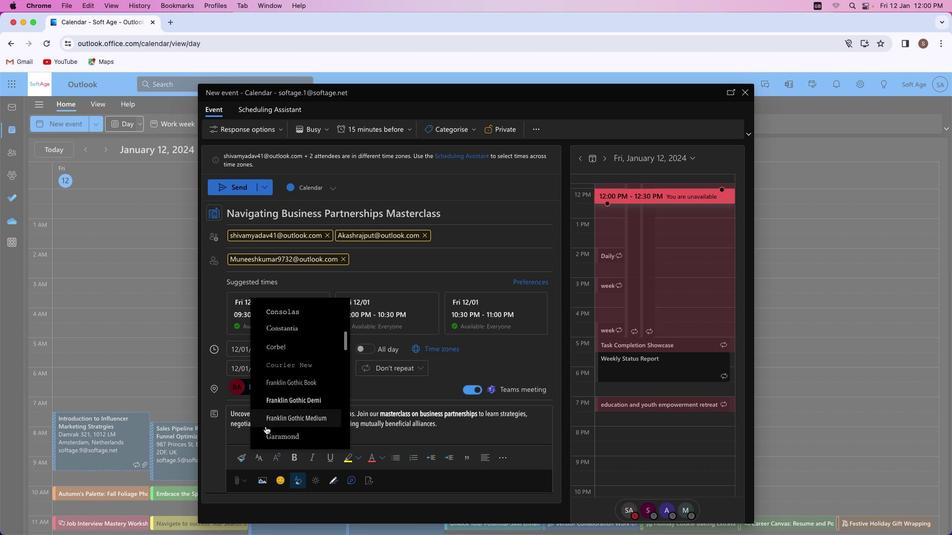
Action: Mouse scrolled (293, 405) with delta (68, 12)
Screenshot: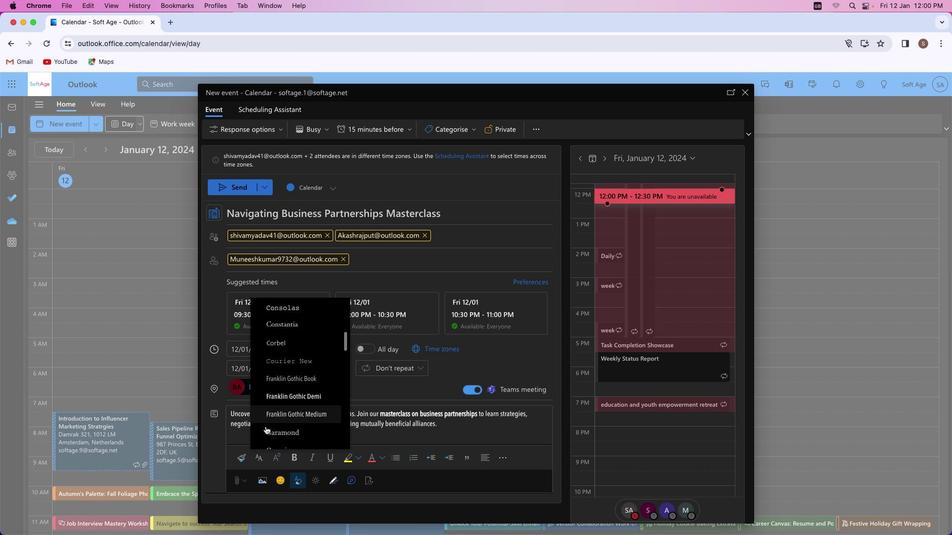 
Action: Mouse scrolled (293, 405) with delta (68, 12)
Screenshot: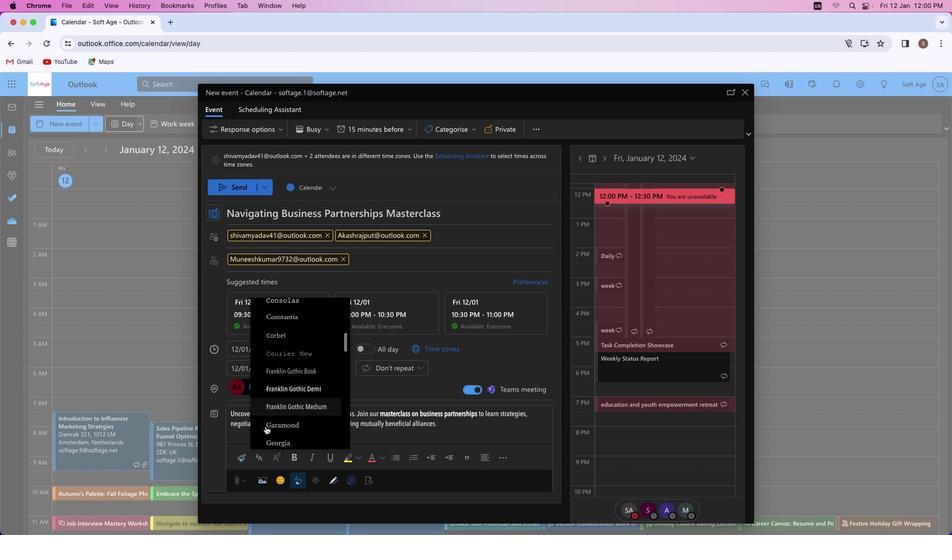 
Action: Mouse scrolled (293, 405) with delta (68, 12)
Screenshot: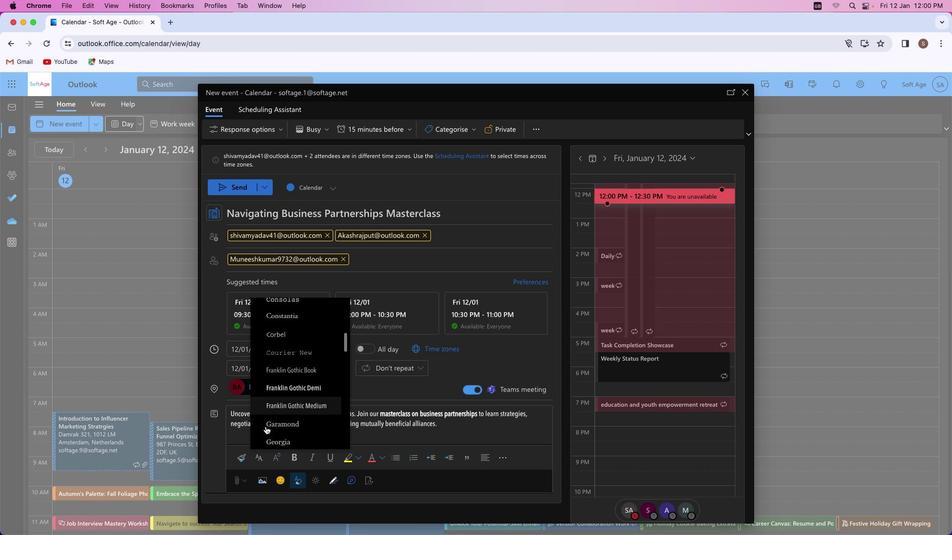 
Action: Mouse scrolled (293, 405) with delta (68, 12)
Screenshot: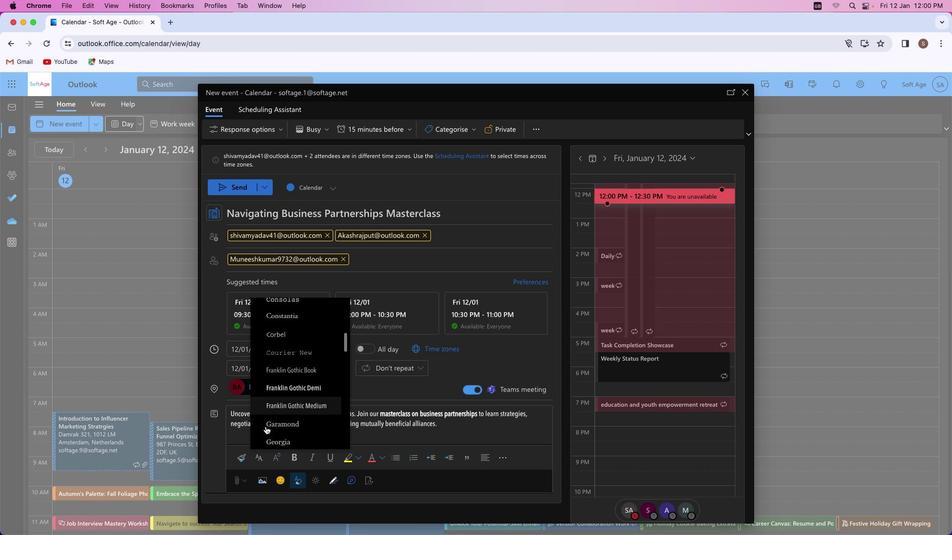 
Action: Mouse scrolled (293, 405) with delta (68, 12)
Screenshot: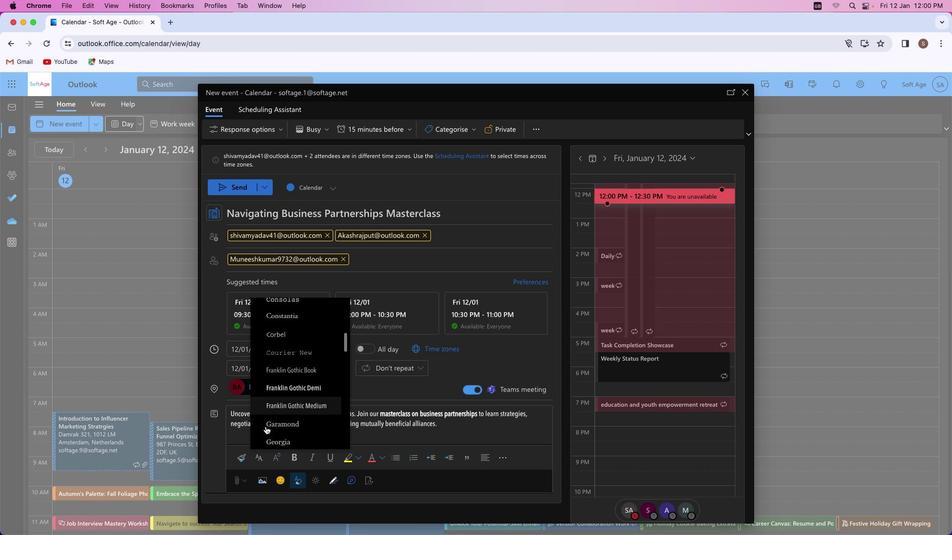 
Action: Mouse scrolled (293, 405) with delta (68, 12)
Screenshot: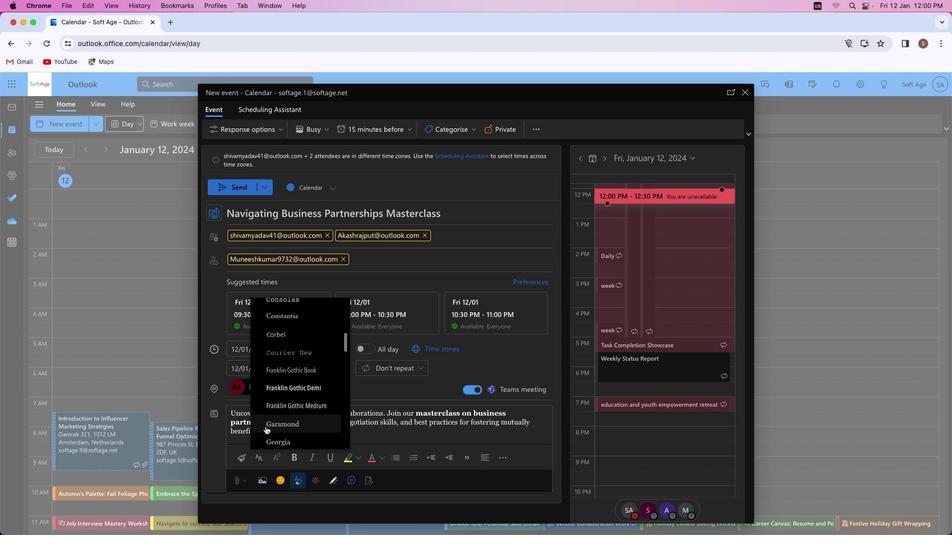 
Action: Mouse pressed left at (293, 405)
Screenshot: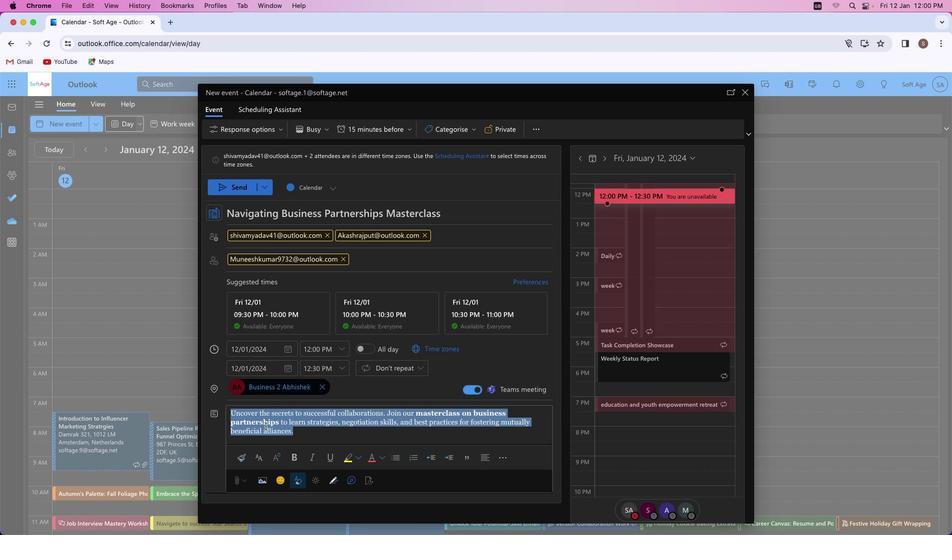 
Action: Mouse moved to (302, 430)
Screenshot: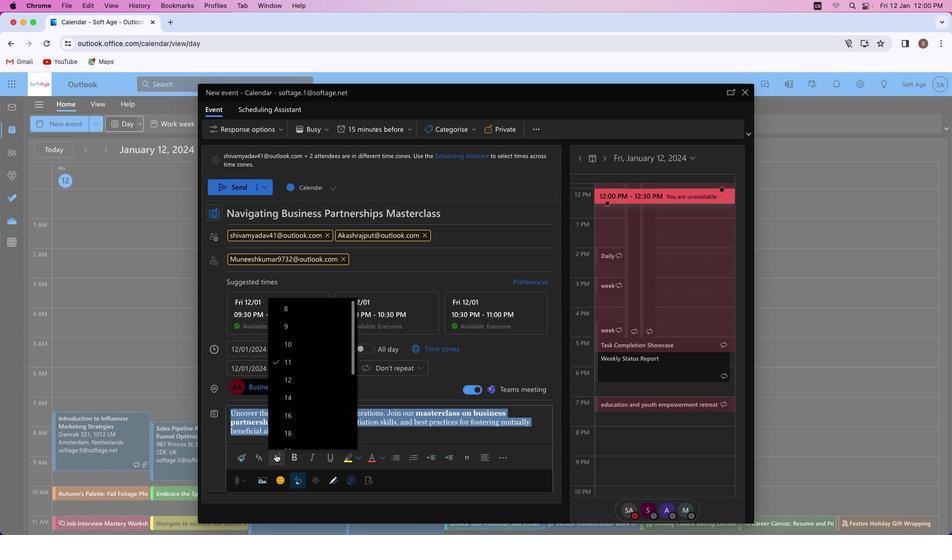 
Action: Mouse pressed left at (302, 430)
Screenshot: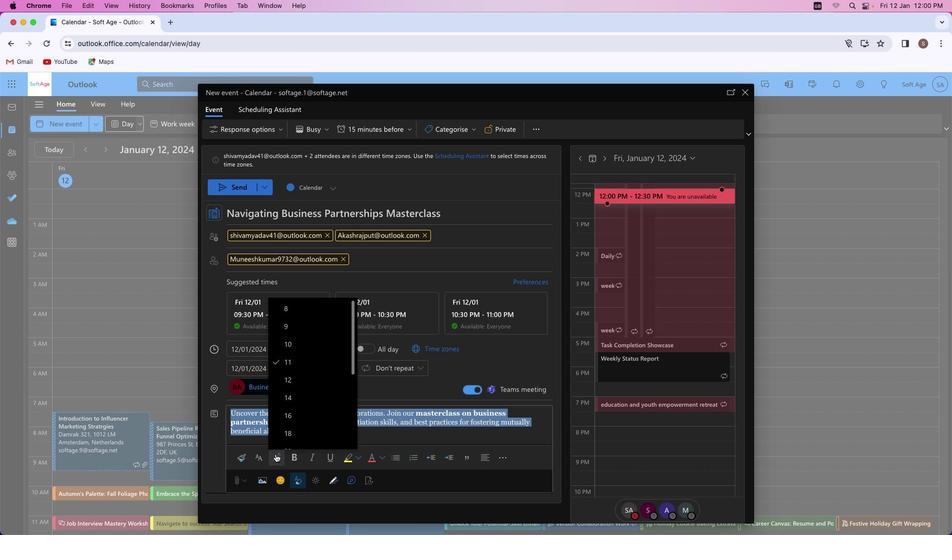 
Action: Mouse moved to (308, 381)
Screenshot: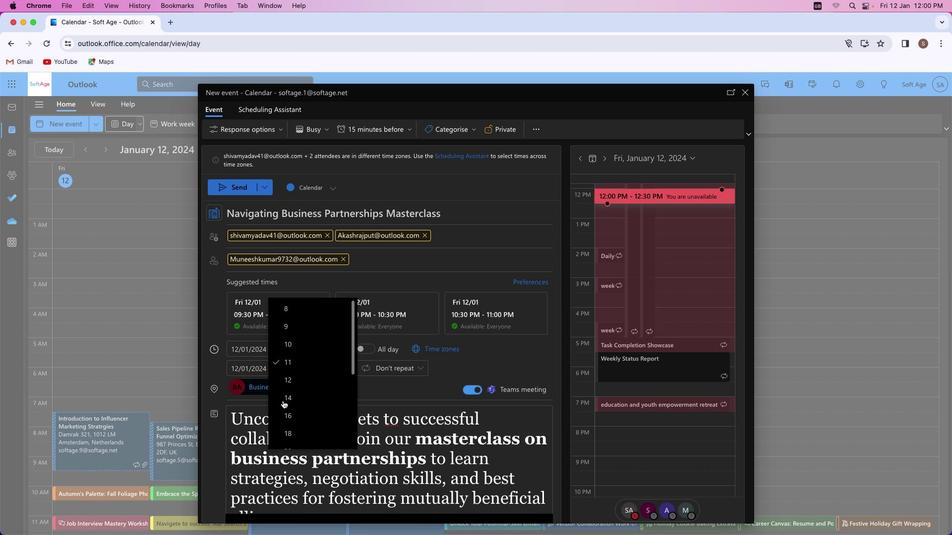 
Action: Mouse scrolled (308, 381) with delta (68, 13)
Screenshot: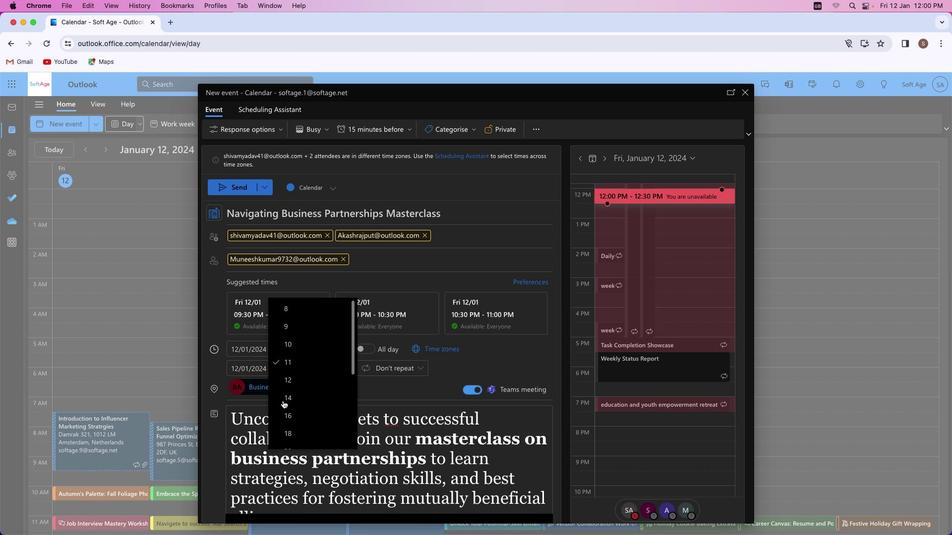 
Action: Mouse scrolled (308, 381) with delta (68, 13)
Screenshot: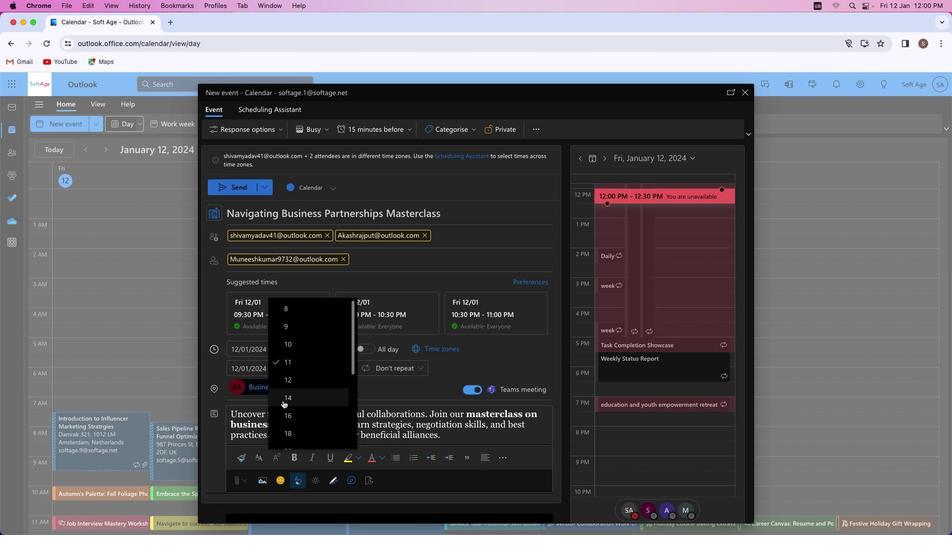
Action: Mouse scrolled (308, 381) with delta (68, 14)
Screenshot: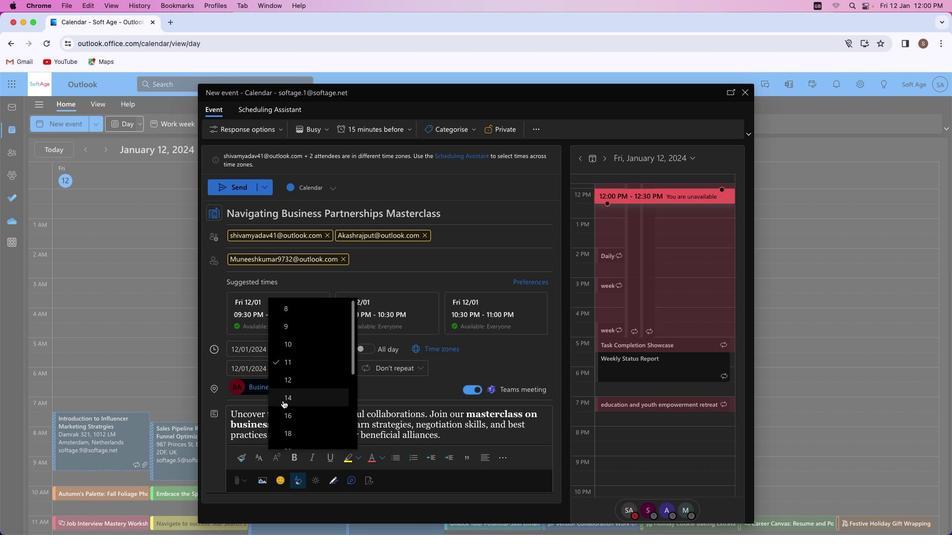 
Action: Mouse scrolled (308, 381) with delta (68, 15)
Screenshot: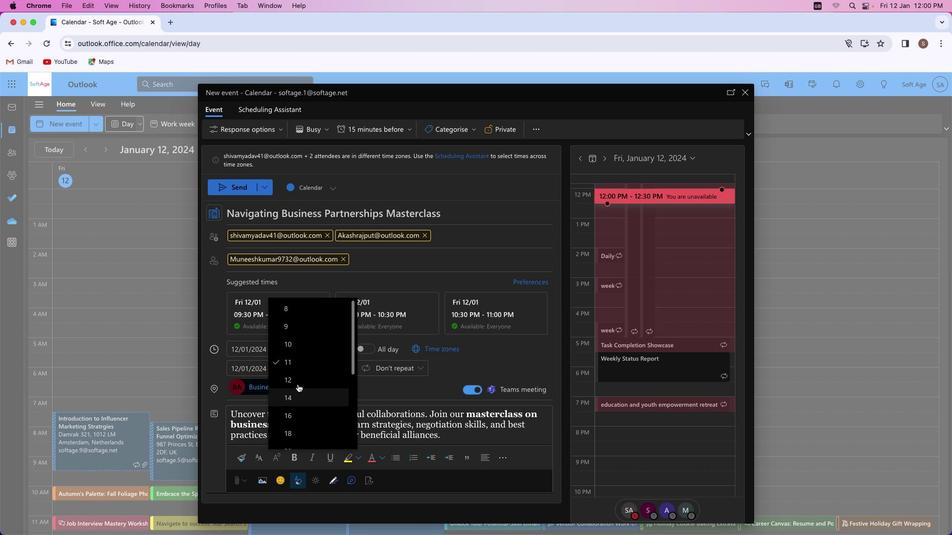 
Action: Mouse moved to (328, 359)
Screenshot: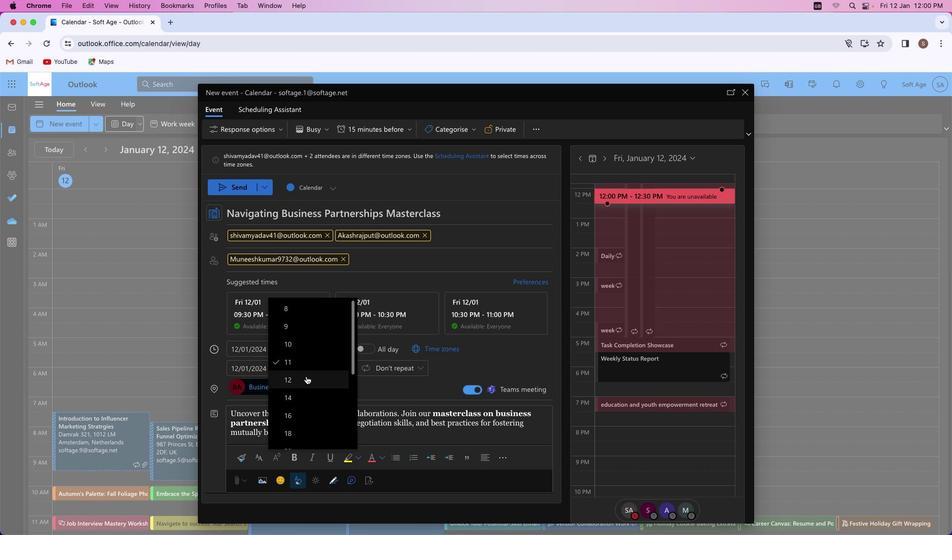 
Action: Mouse pressed left at (328, 359)
Screenshot: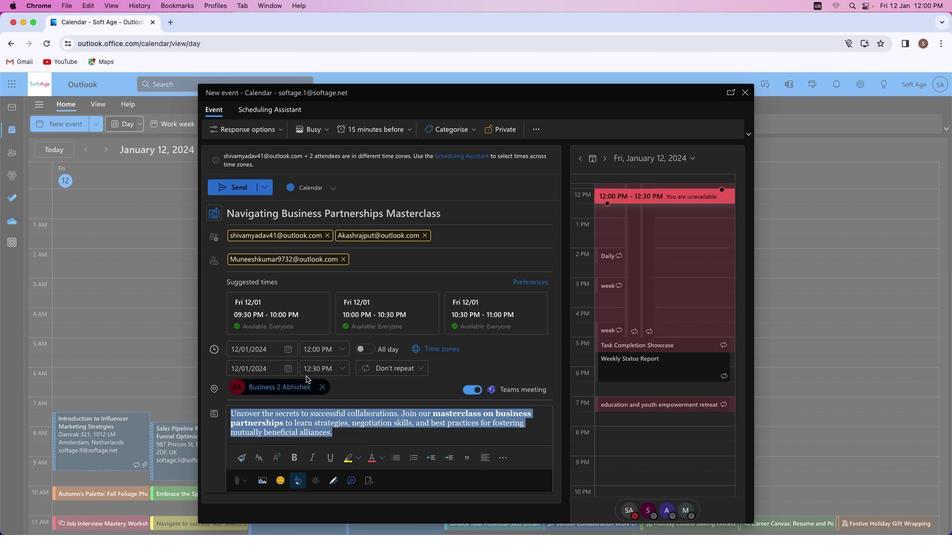 
Action: Mouse moved to (370, 433)
Screenshot: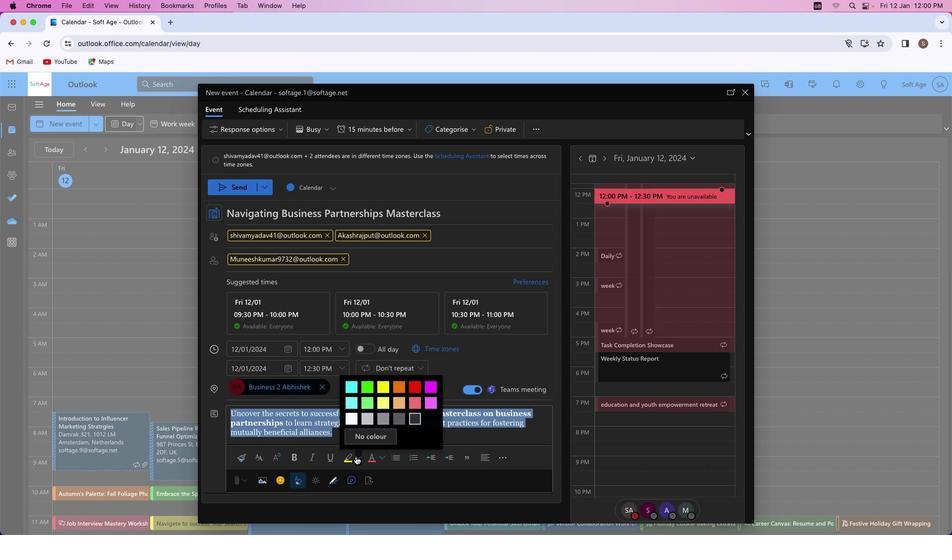 
Action: Mouse pressed left at (370, 433)
Screenshot: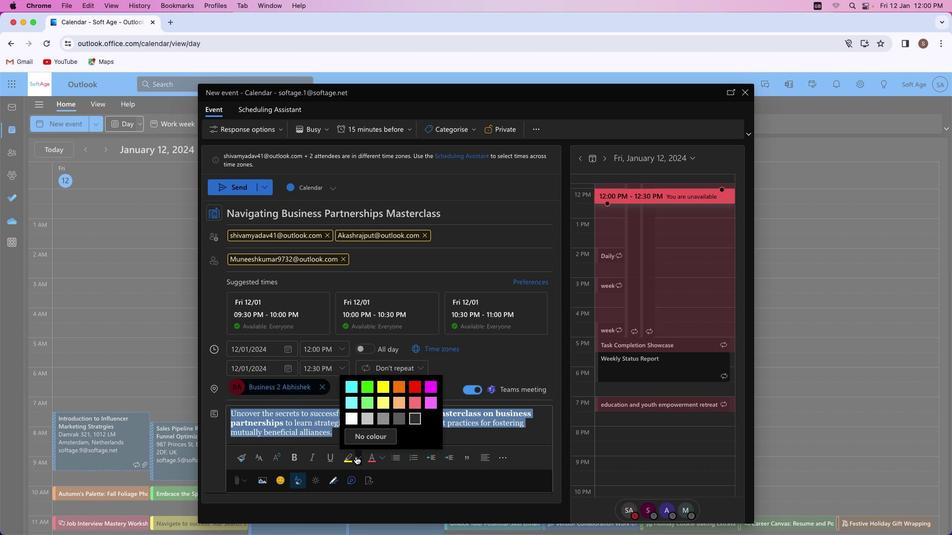 
Action: Mouse moved to (365, 384)
Screenshot: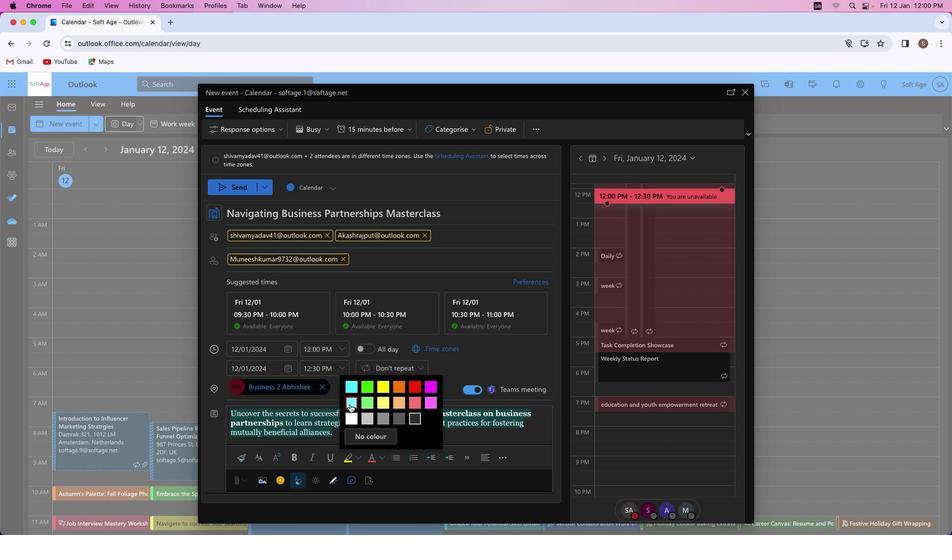 
Action: Mouse pressed left at (365, 384)
Screenshot: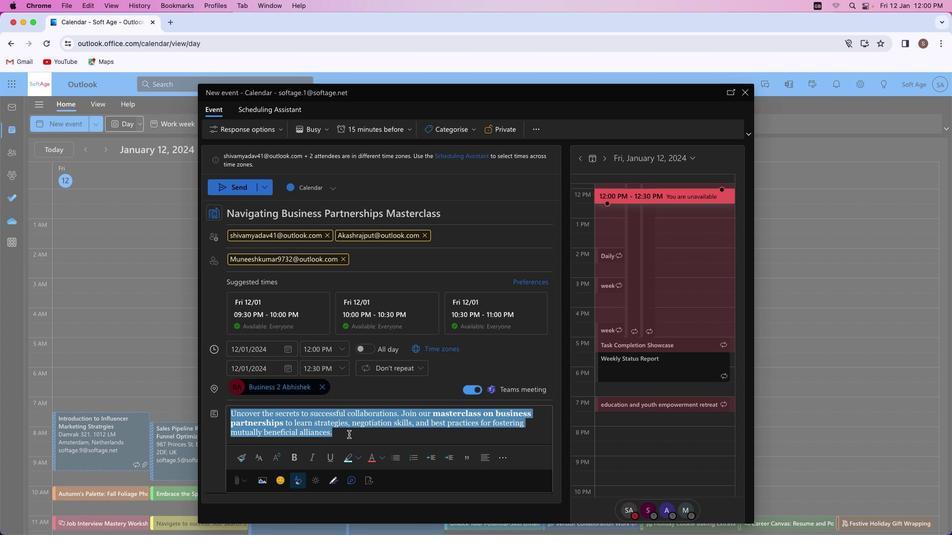 
Action: Mouse moved to (394, 433)
Screenshot: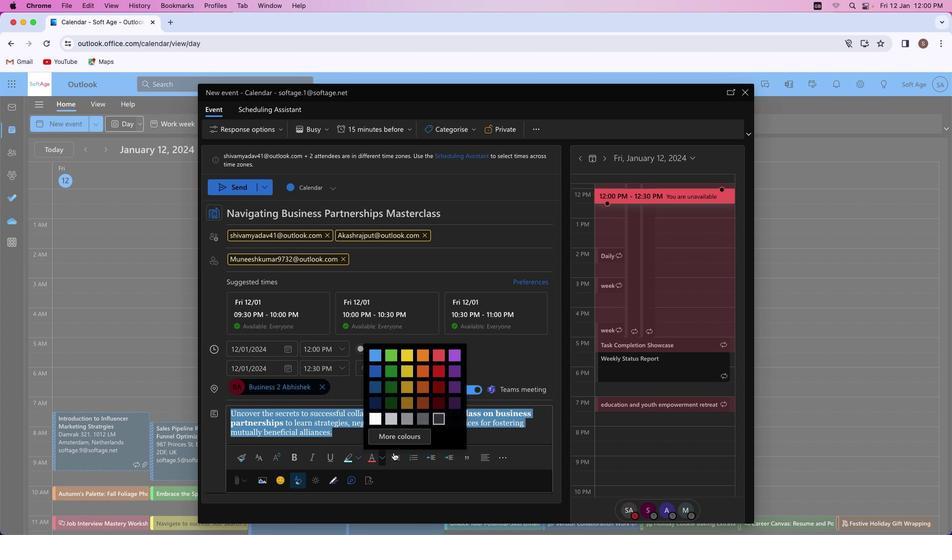
Action: Mouse pressed left at (394, 433)
Screenshot: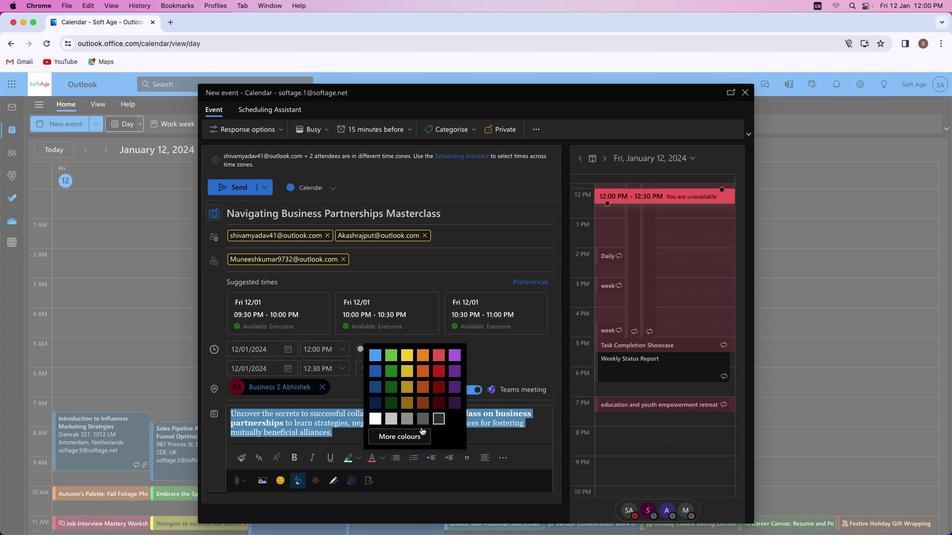 
Action: Mouse moved to (449, 384)
Screenshot: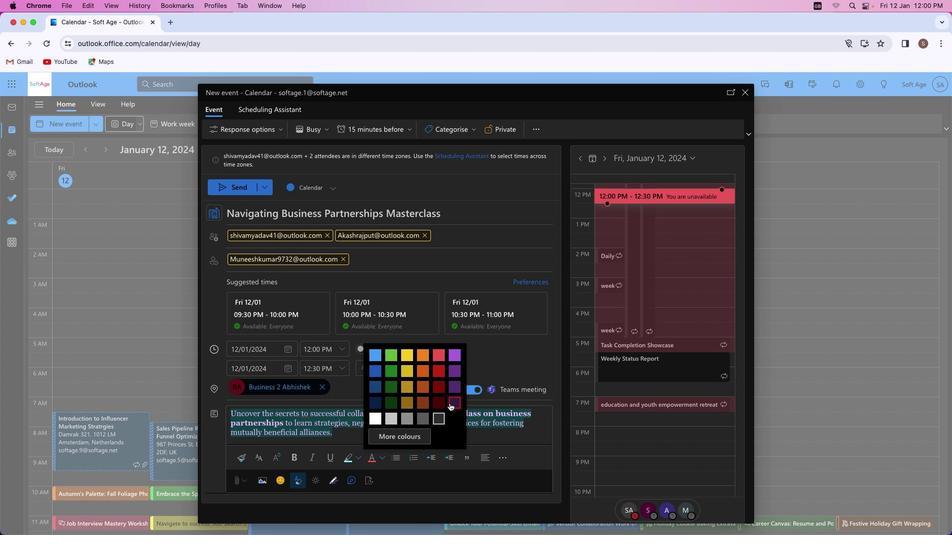 
Action: Mouse pressed left at (449, 384)
Screenshot: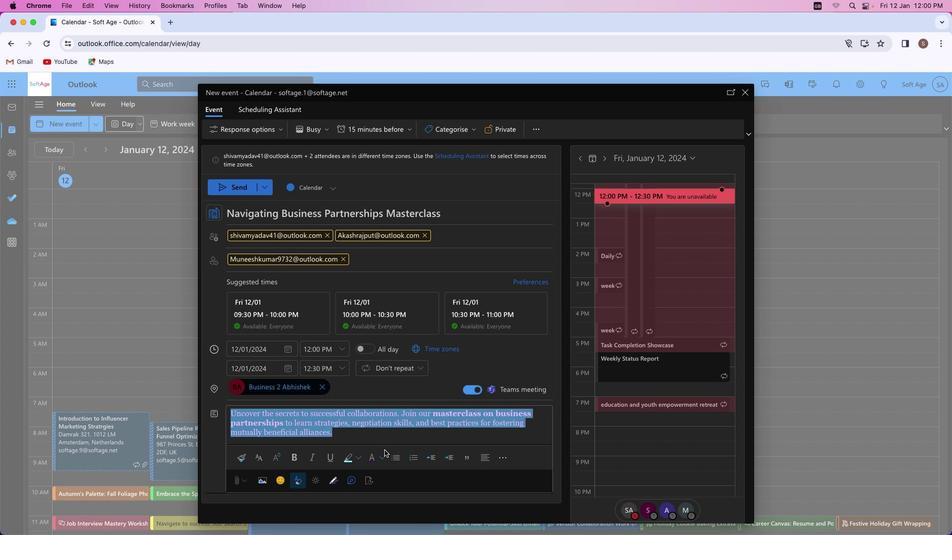 
Action: Mouse moved to (359, 411)
Screenshot: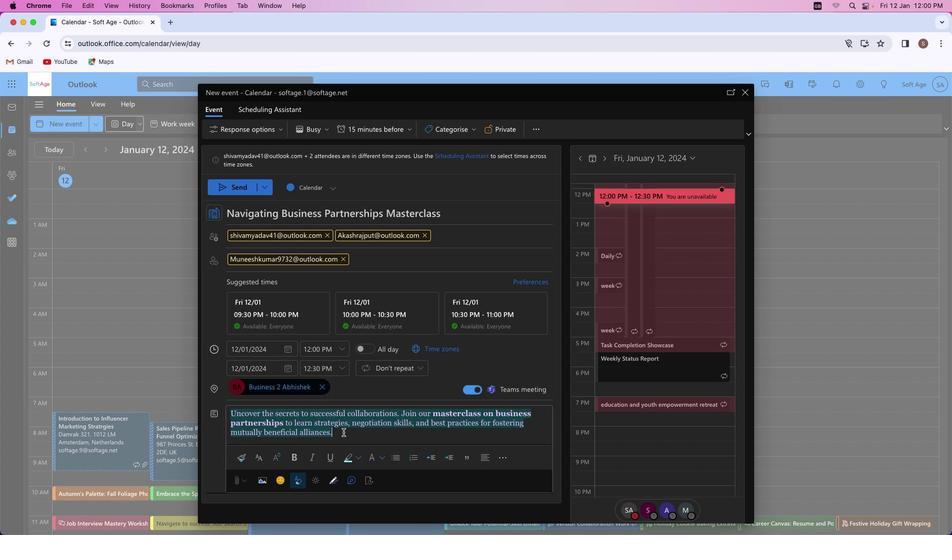 
Action: Mouse pressed left at (359, 411)
Screenshot: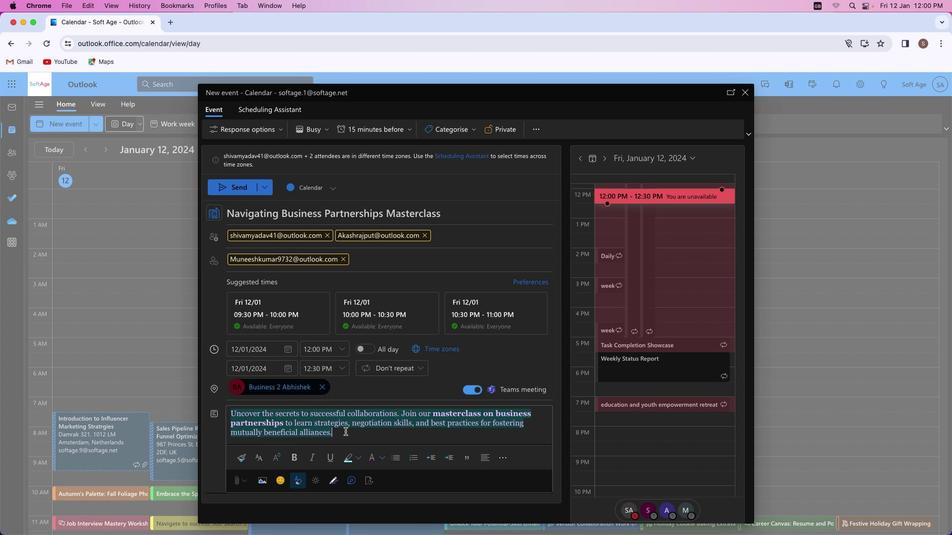
Action: Mouse moved to (435, 392)
Screenshot: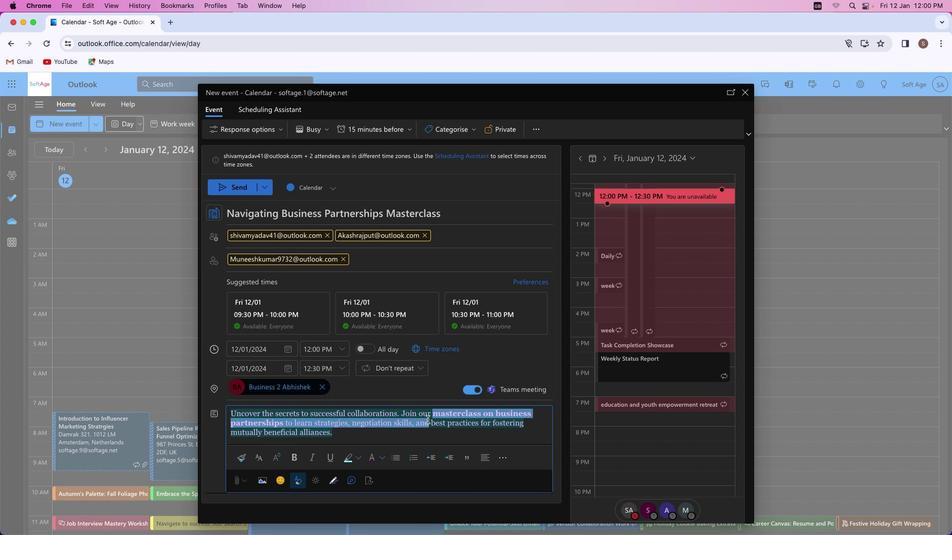
Action: Mouse pressed left at (435, 392)
Screenshot: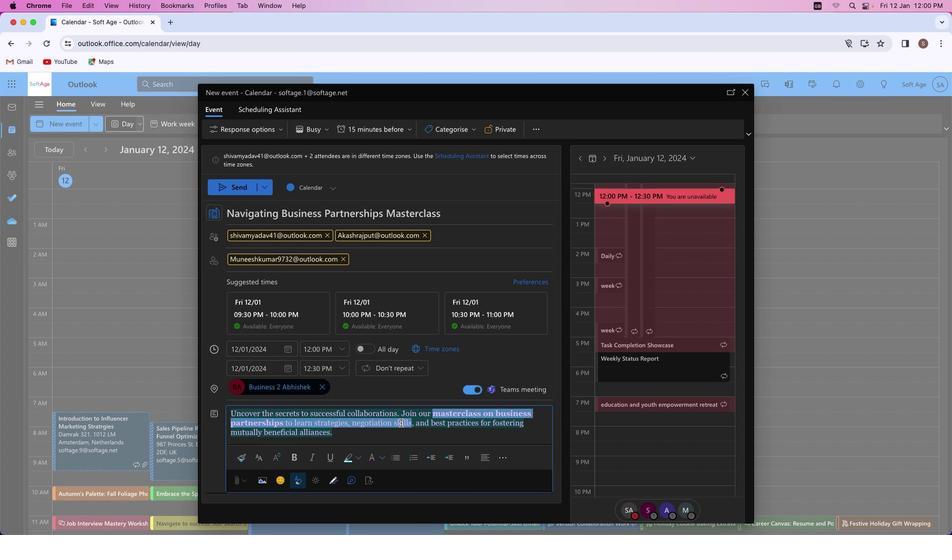 
Action: Mouse moved to (392, 433)
Screenshot: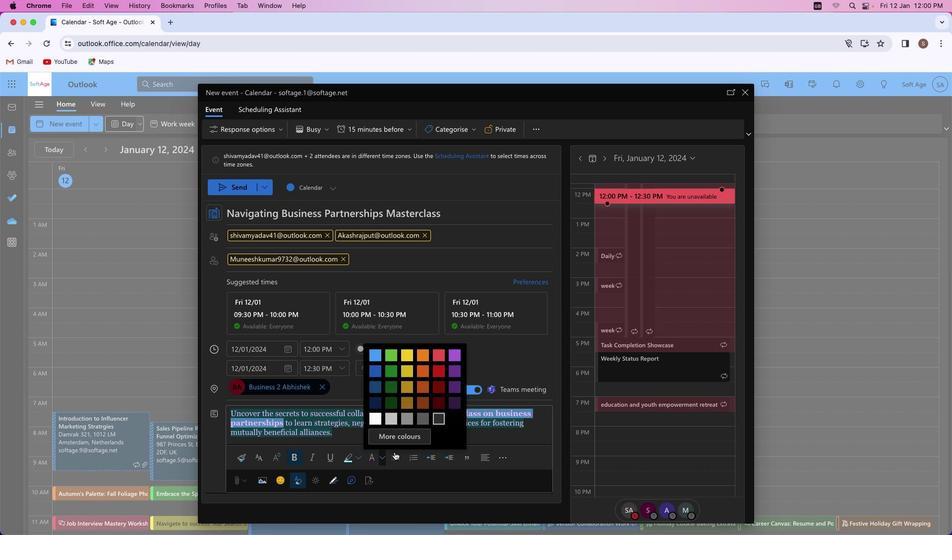 
Action: Mouse pressed left at (392, 433)
Screenshot: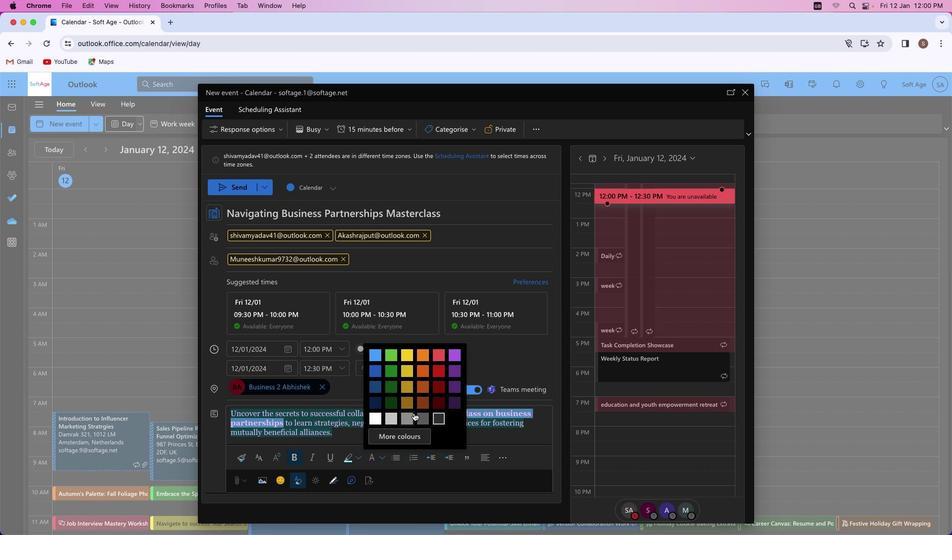 
Action: Mouse moved to (438, 368)
Screenshot: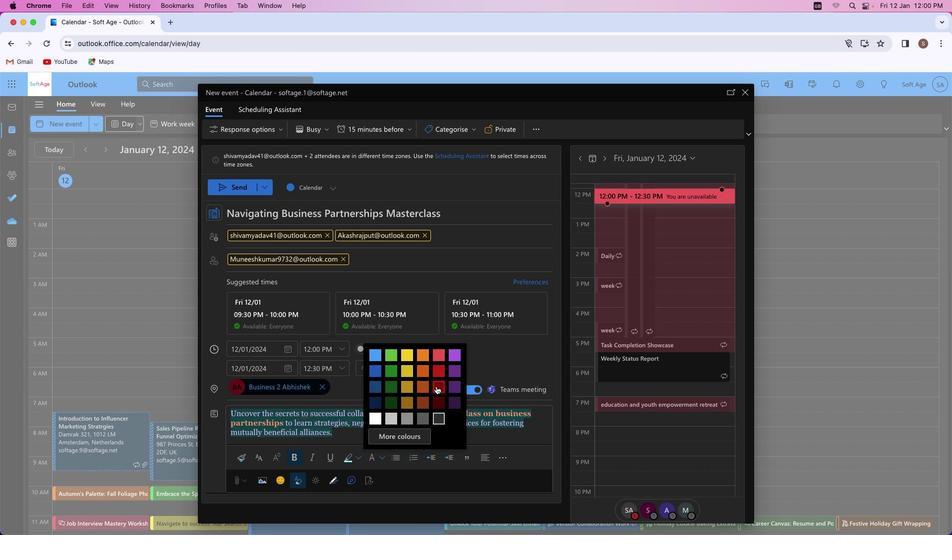 
Action: Mouse pressed left at (438, 368)
Screenshot: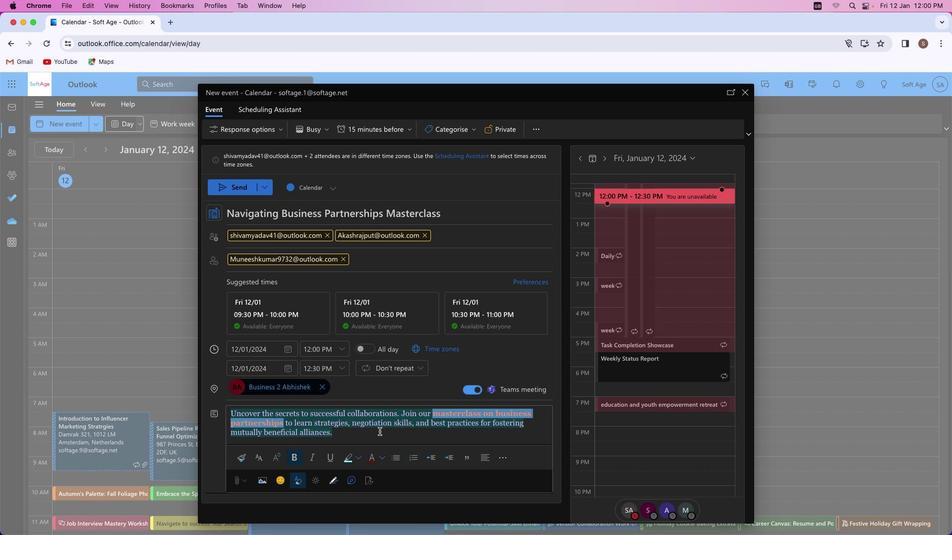 
Action: Mouse moved to (387, 410)
Screenshot: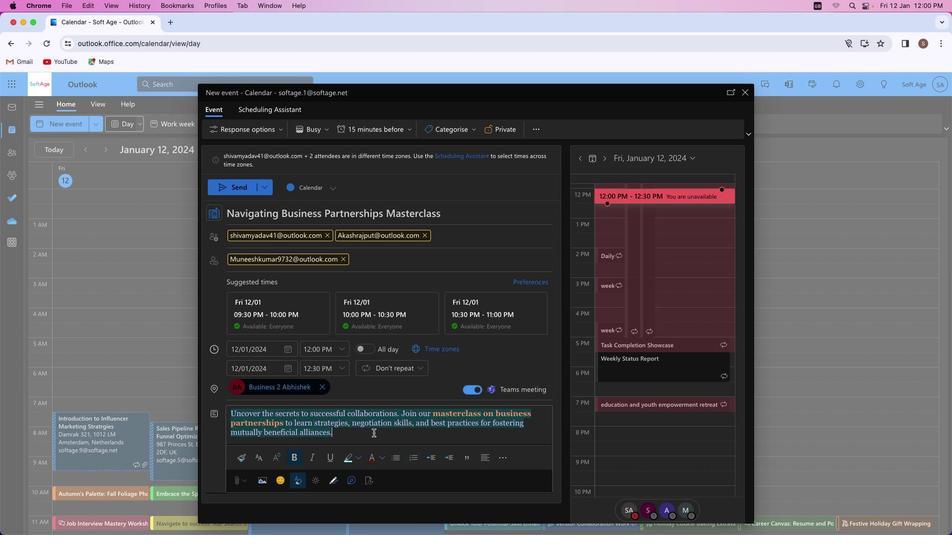 
Action: Mouse pressed left at (387, 410)
Screenshot: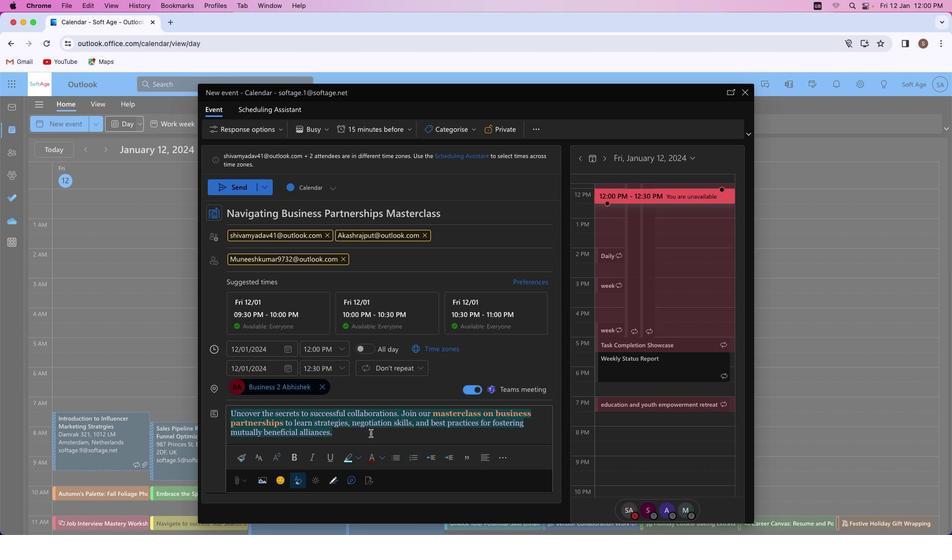 
Action: Mouse moved to (459, 133)
Screenshot: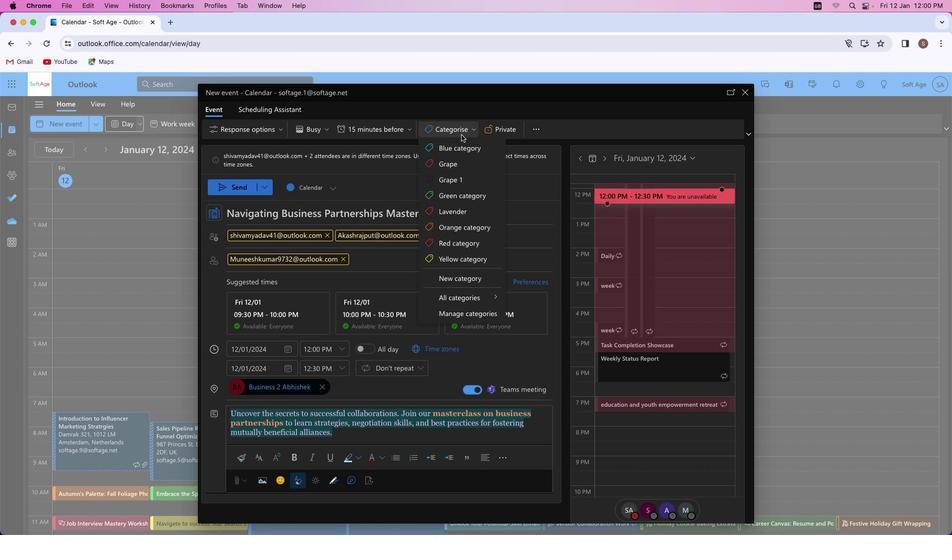
Action: Mouse pressed left at (459, 133)
Screenshot: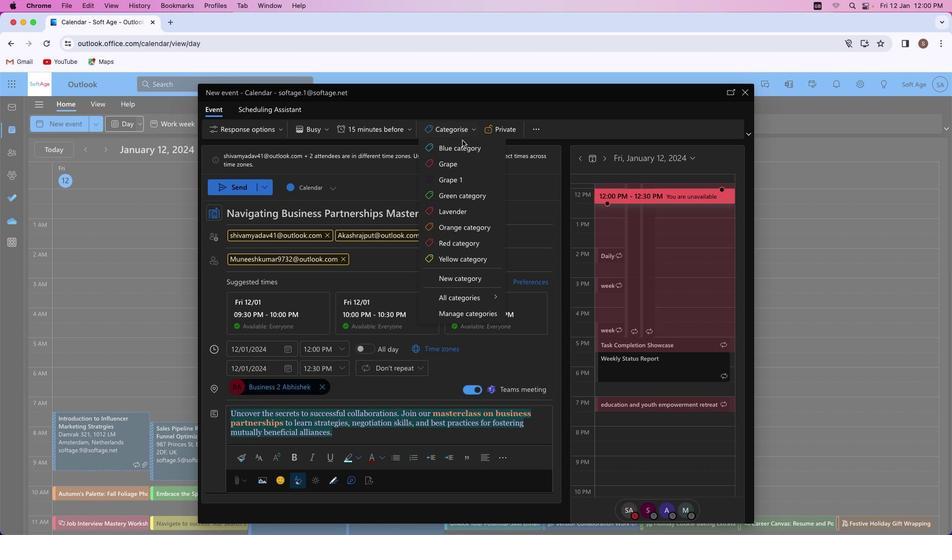 
Action: Mouse moved to (459, 222)
Screenshot: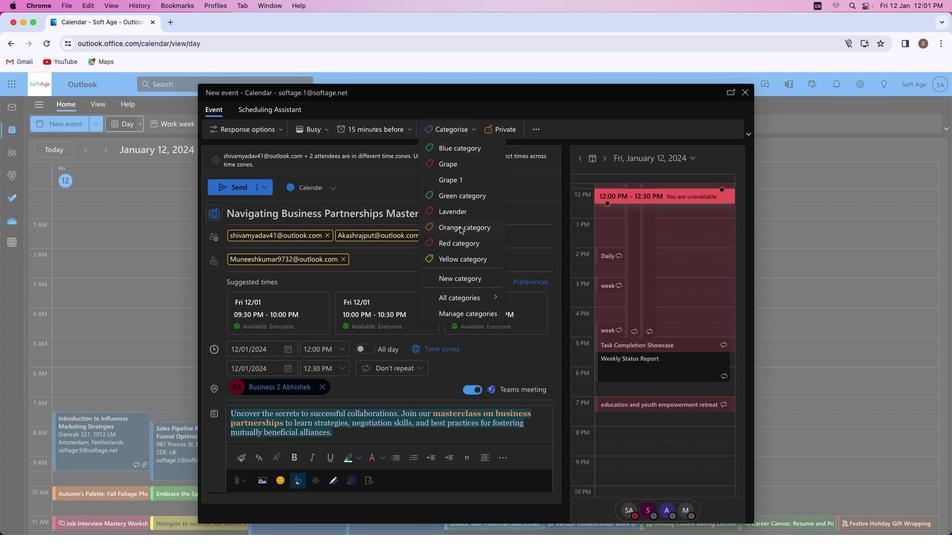 
Action: Mouse pressed left at (459, 222)
Screenshot: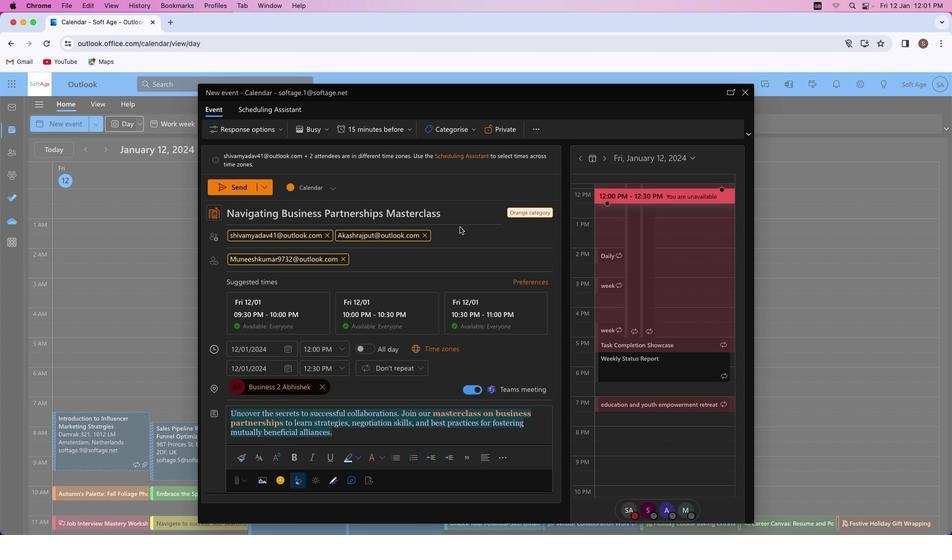 
Action: Mouse moved to (343, 133)
Screenshot: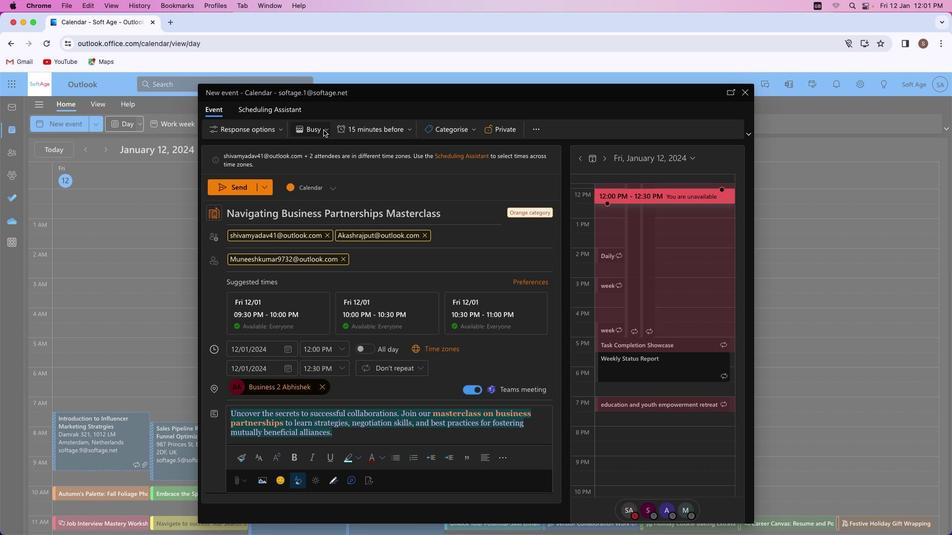 
Action: Mouse pressed left at (343, 133)
Screenshot: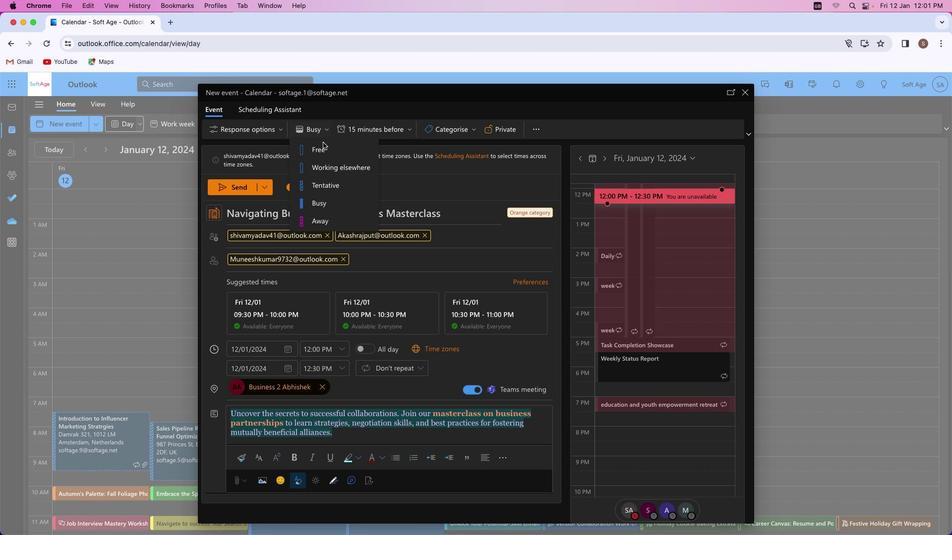 
Action: Mouse moved to (340, 197)
Screenshot: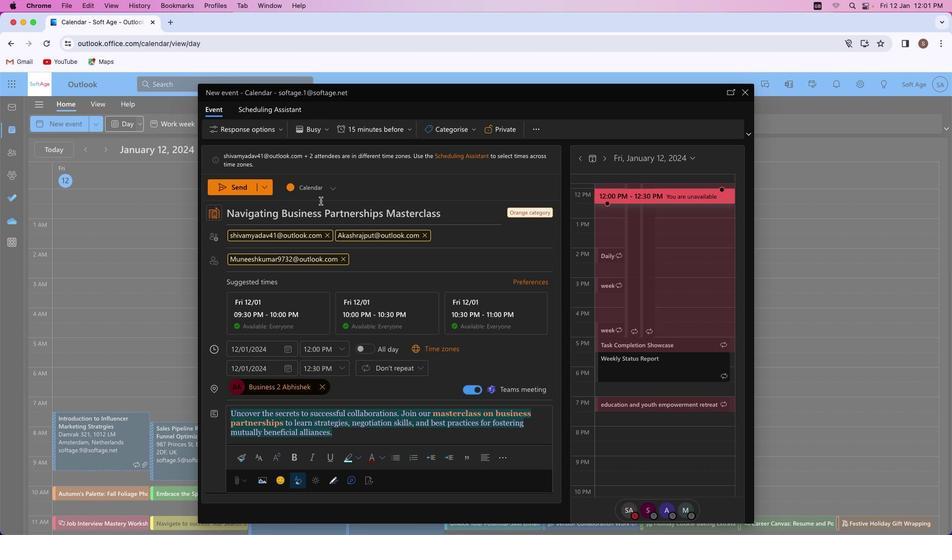 
Action: Mouse pressed left at (340, 197)
Screenshot: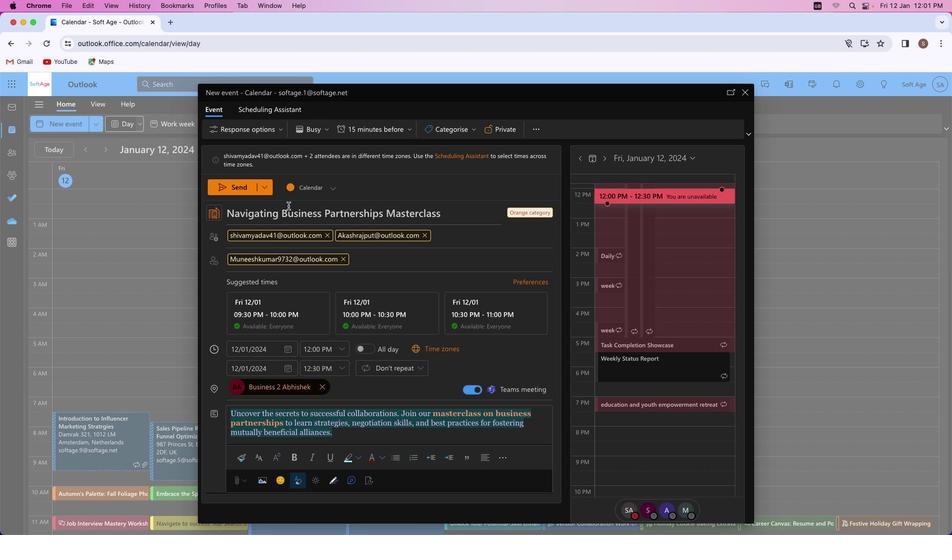 
Action: Mouse moved to (266, 184)
Screenshot: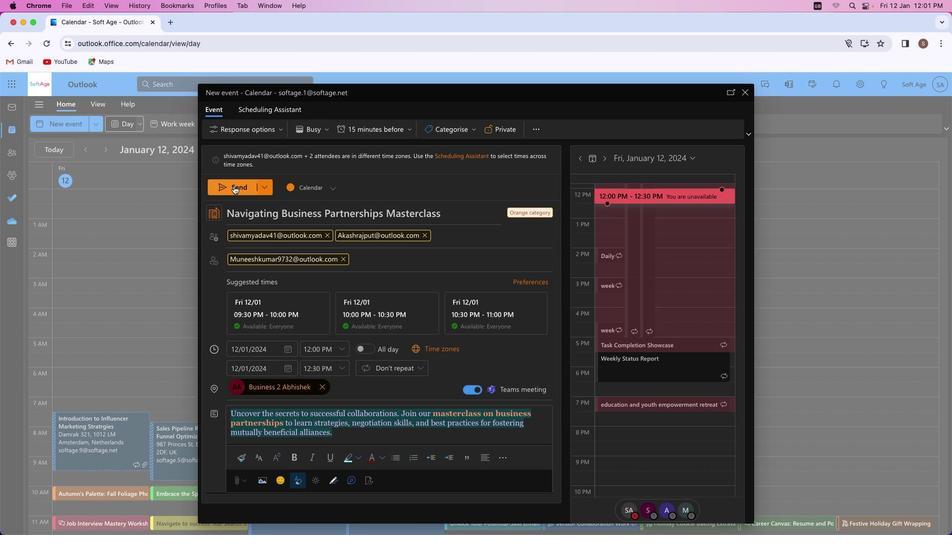 
Action: Mouse pressed left at (266, 184)
Screenshot: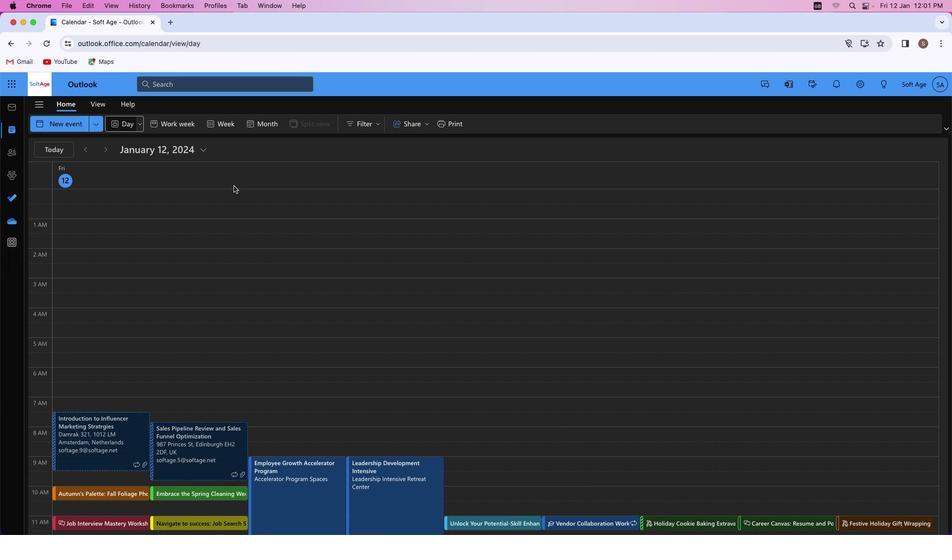 
Action: Mouse moved to (509, 301)
Screenshot: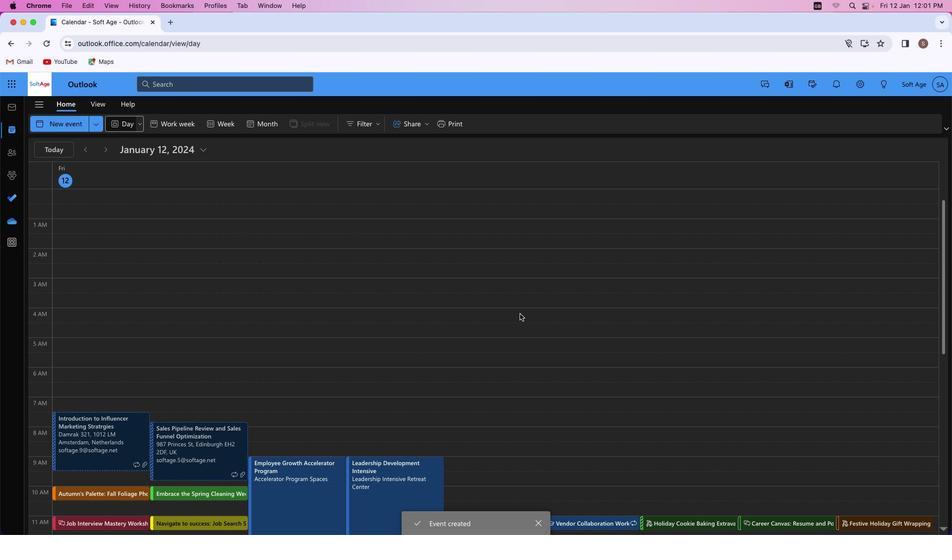 
